 Task: Search one way flight ticket for 5 adults, 2 children, 1 infant in seat and 1 infant on lap in economy from Orange County: John Wayne Airport (was Orange County Airport) to Gillette: Gillette Campbell County Airport on 5-1-2023. Choice of flights is Sun country airlines. Number of bags: 10 checked bags. Price is upto 107000. Outbound departure time preference is 9:45.
Action: Mouse moved to (188, 174)
Screenshot: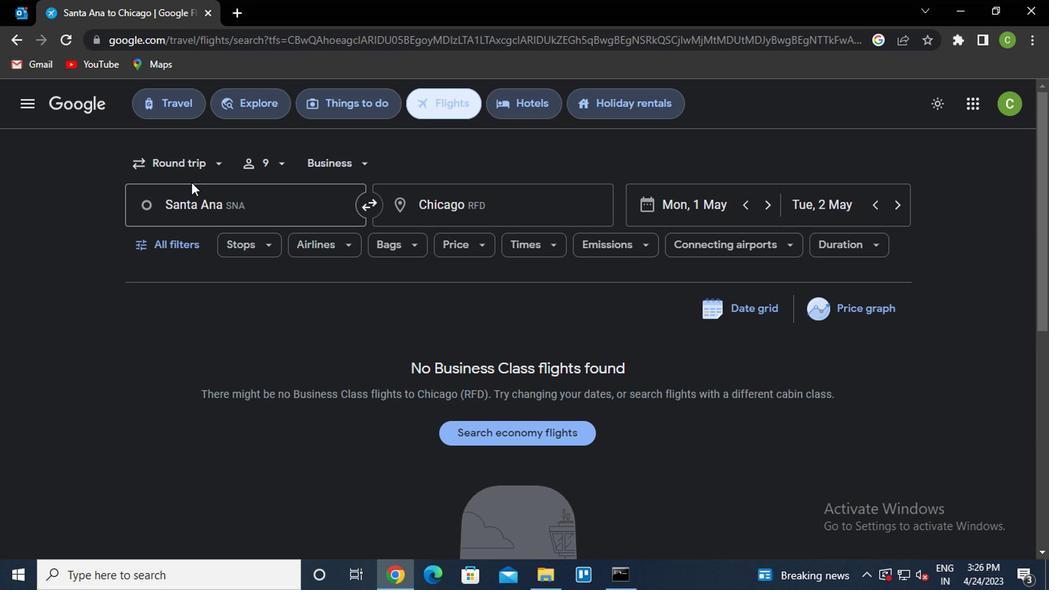 
Action: Mouse pressed left at (188, 174)
Screenshot: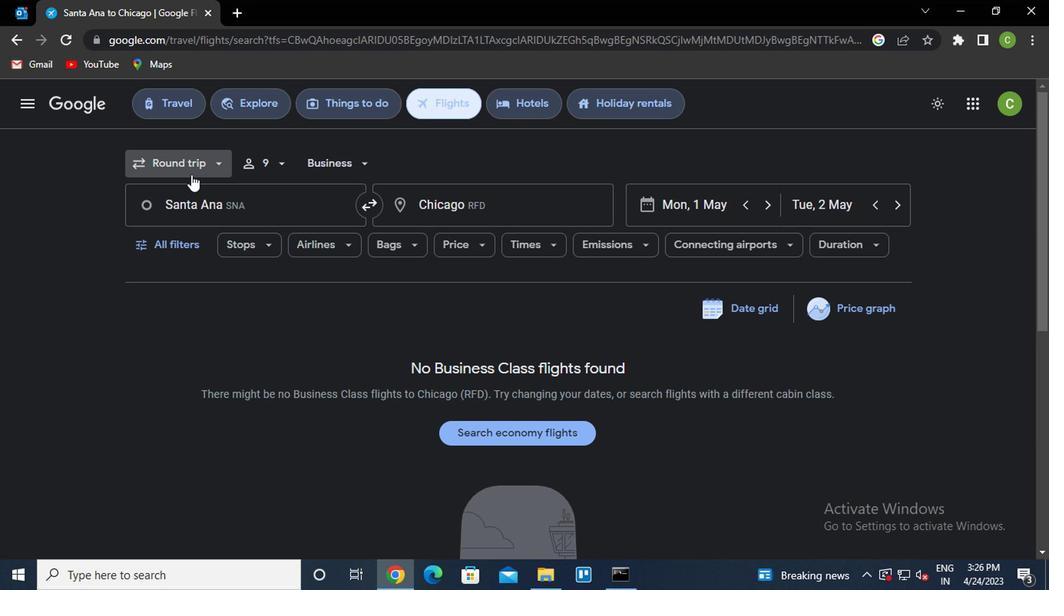 
Action: Mouse moved to (186, 227)
Screenshot: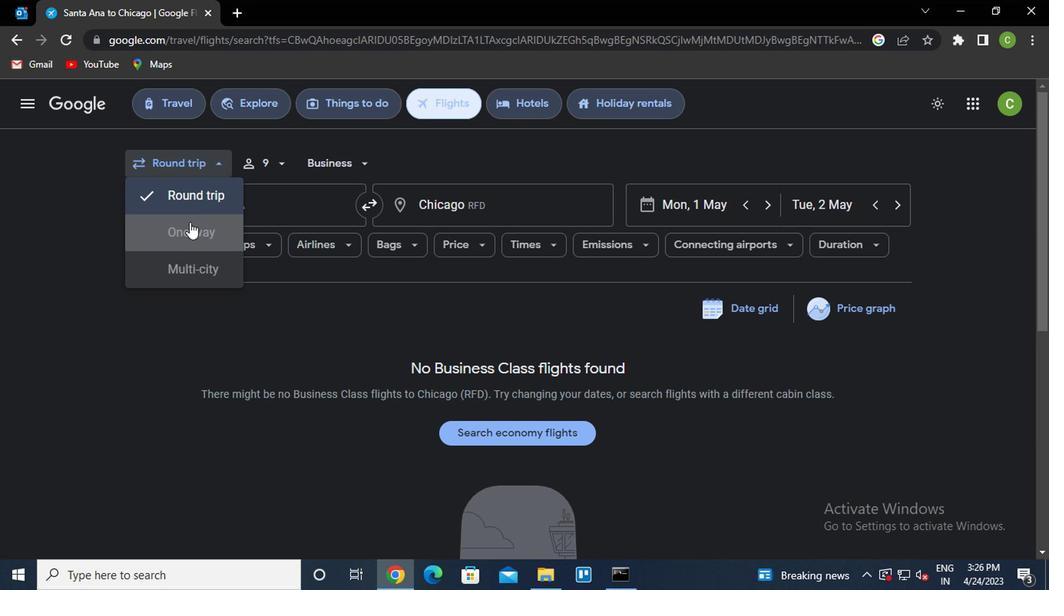 
Action: Mouse pressed left at (186, 227)
Screenshot: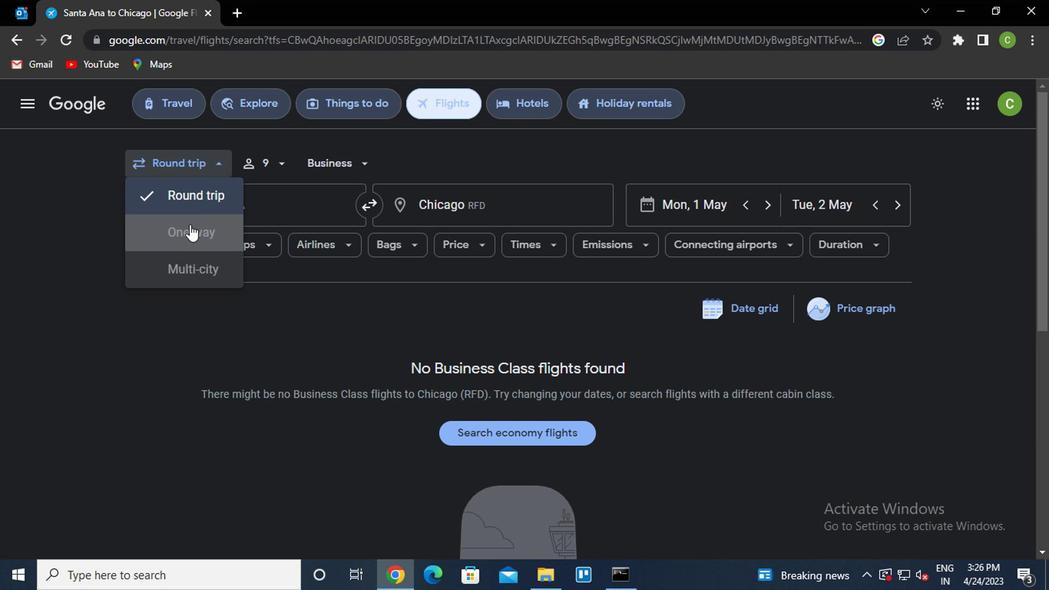 
Action: Mouse moved to (233, 170)
Screenshot: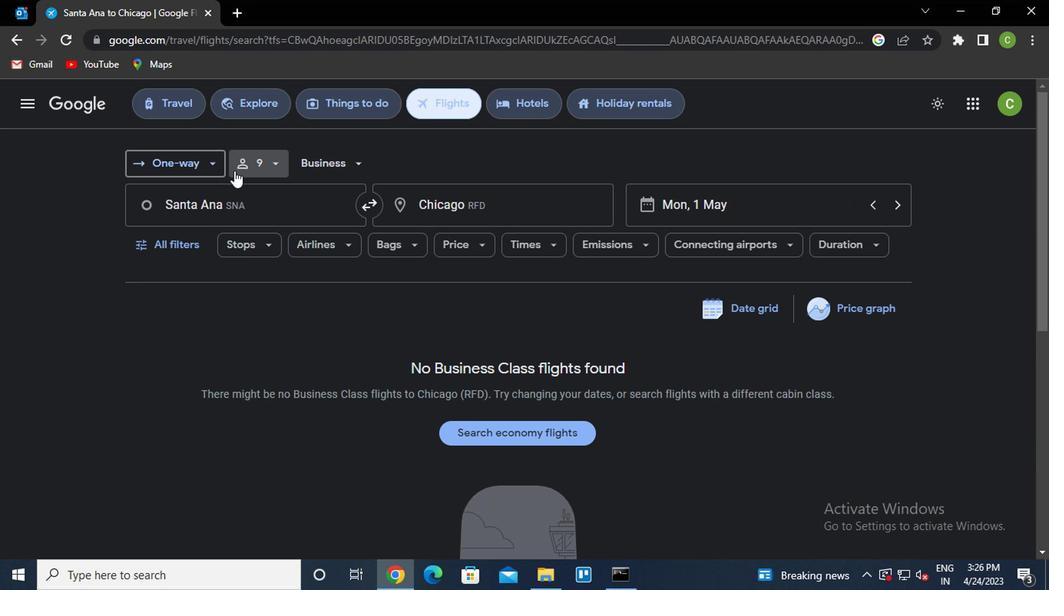 
Action: Mouse pressed left at (233, 170)
Screenshot: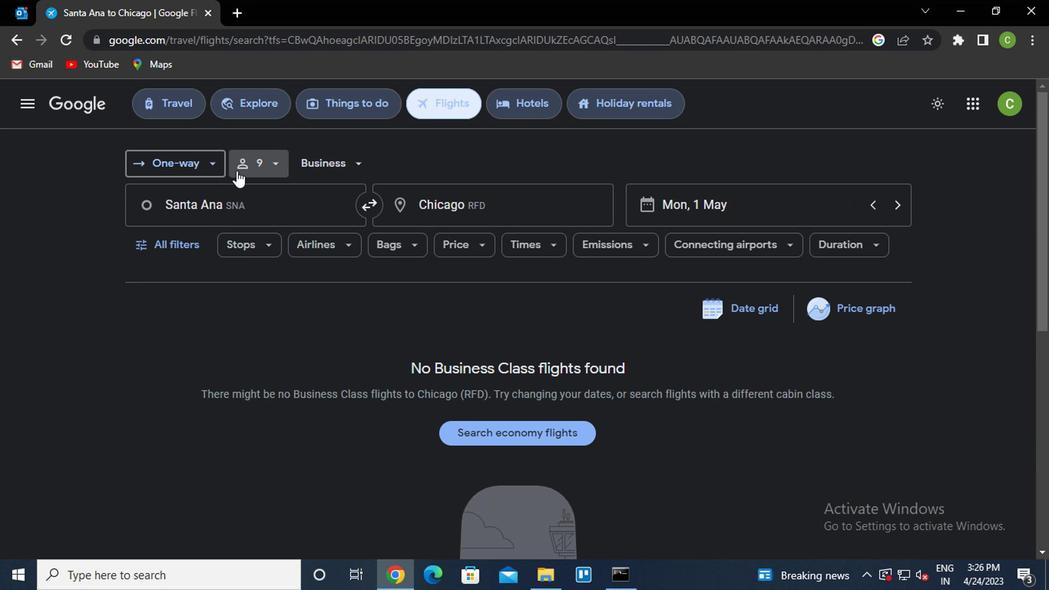 
Action: Mouse moved to (385, 246)
Screenshot: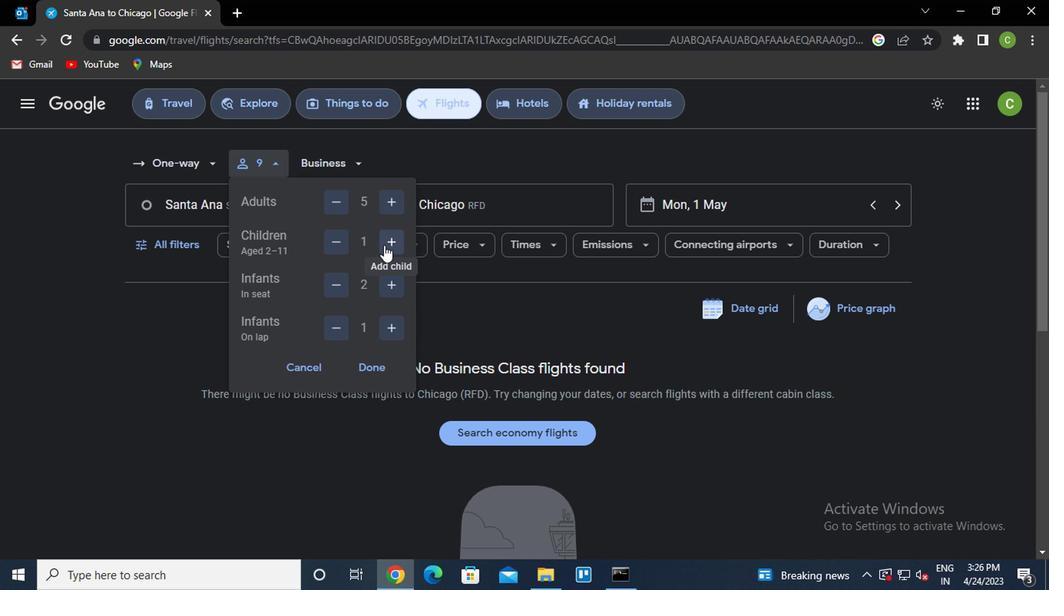 
Action: Mouse pressed left at (385, 246)
Screenshot: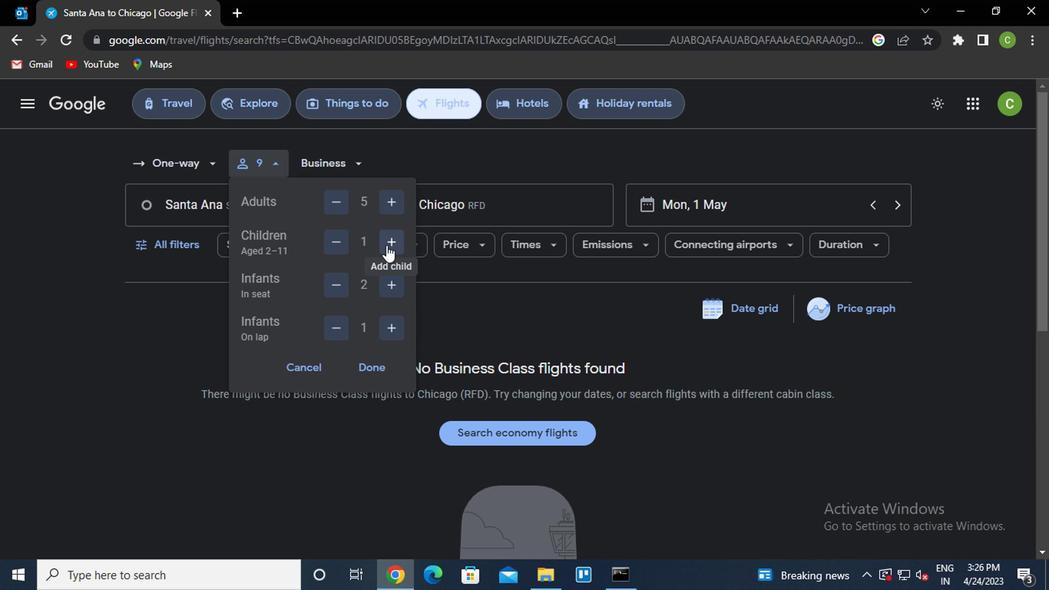 
Action: Mouse moved to (336, 285)
Screenshot: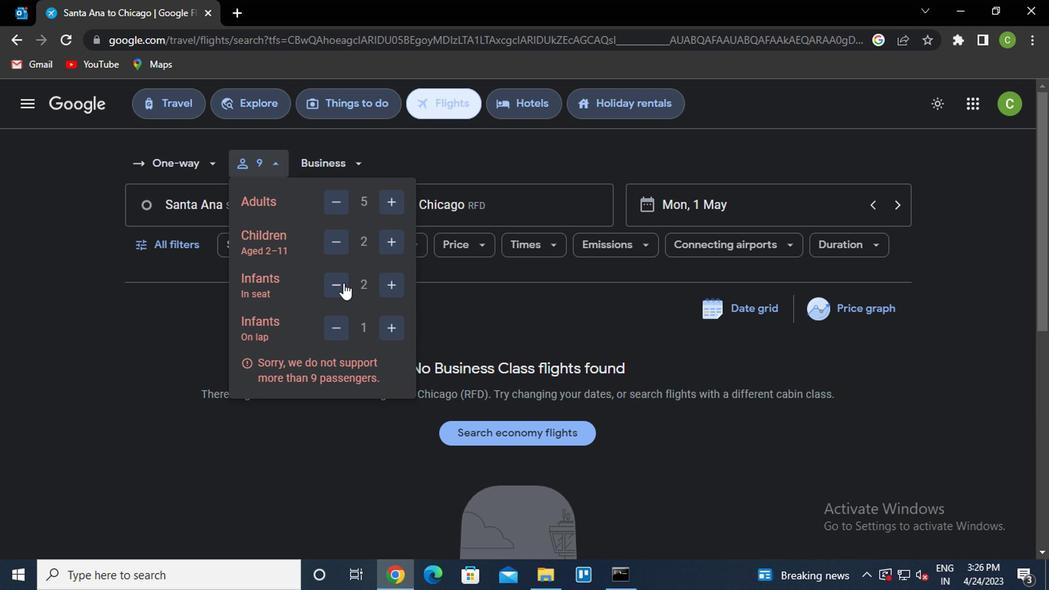 
Action: Mouse pressed left at (336, 285)
Screenshot: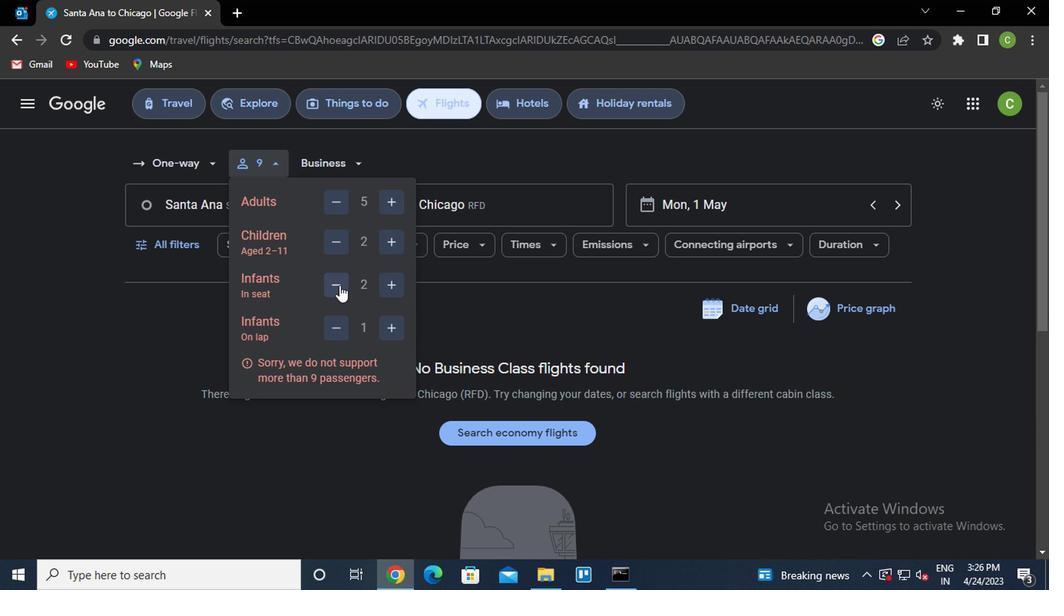 
Action: Mouse moved to (368, 367)
Screenshot: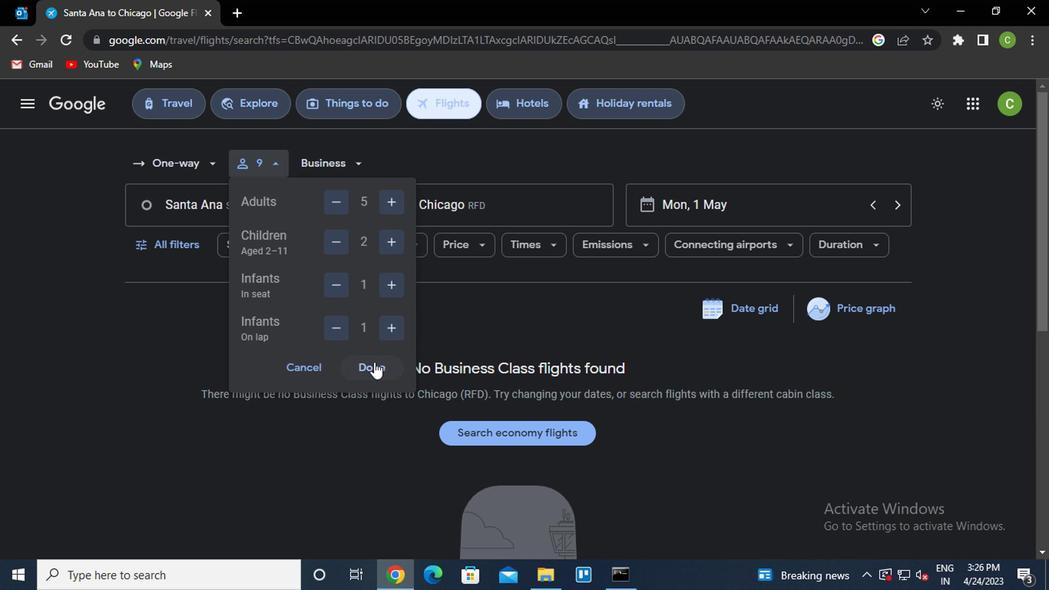 
Action: Mouse pressed left at (368, 367)
Screenshot: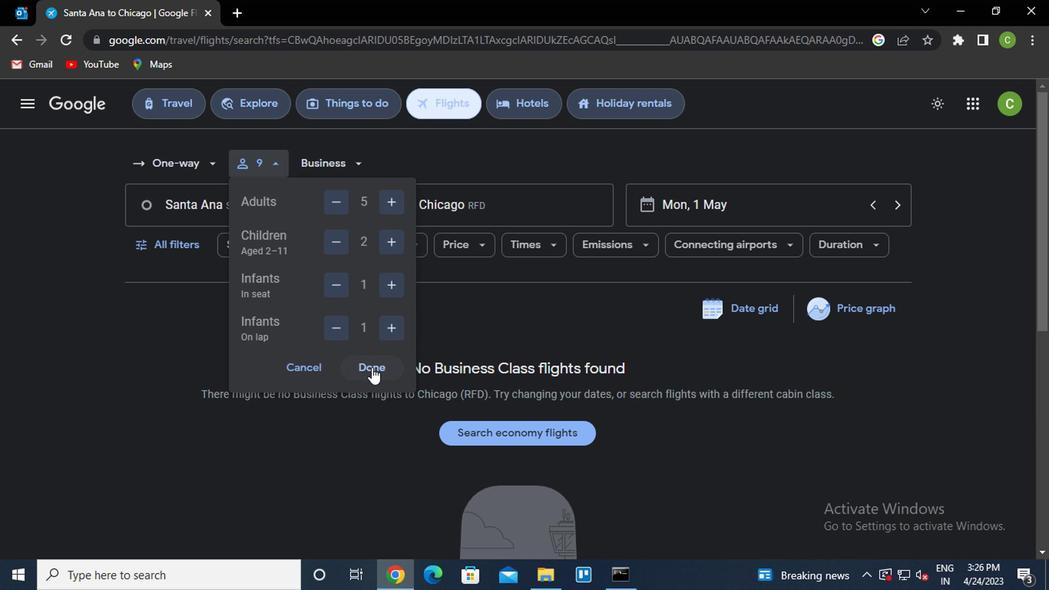 
Action: Mouse moved to (321, 163)
Screenshot: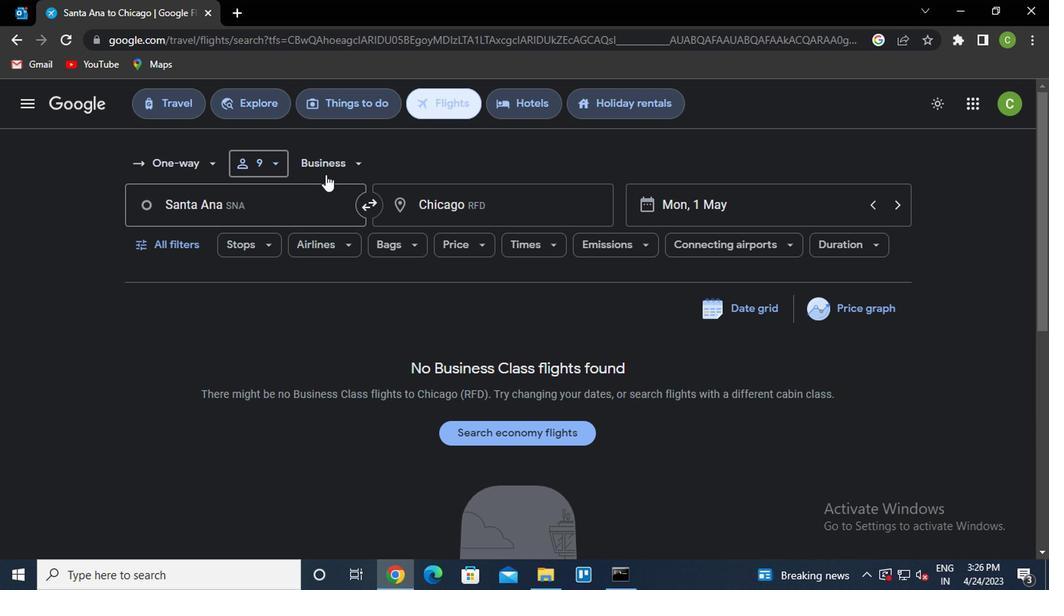 
Action: Mouse pressed left at (321, 163)
Screenshot: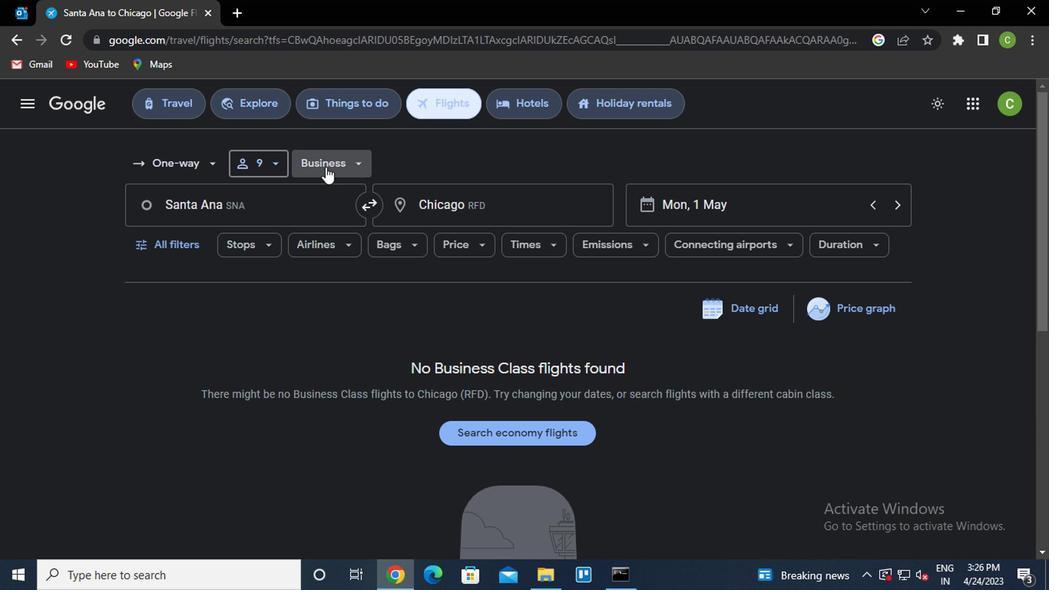 
Action: Mouse moved to (346, 204)
Screenshot: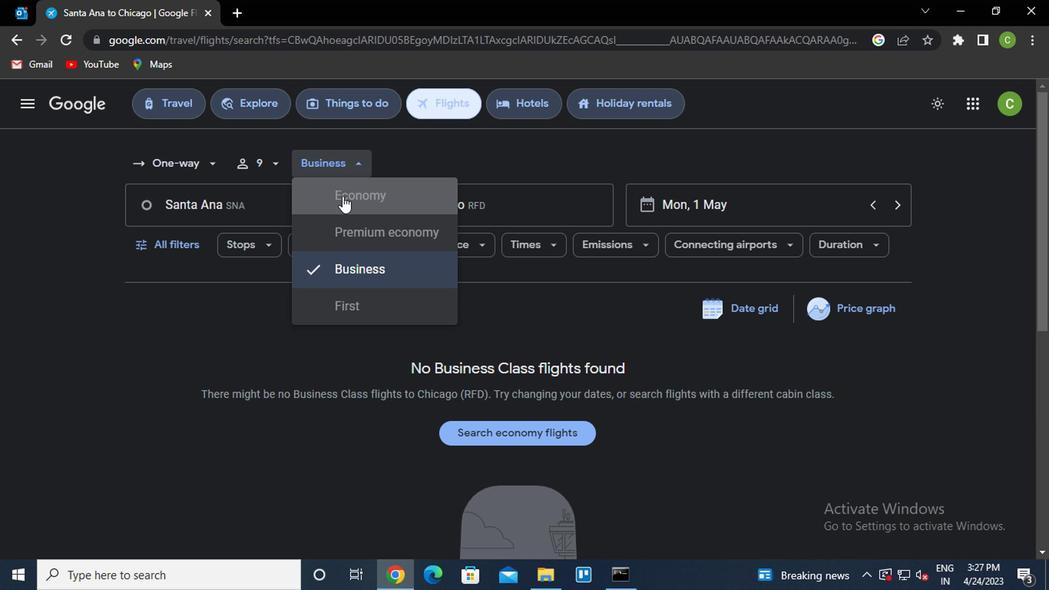 
Action: Mouse pressed left at (346, 204)
Screenshot: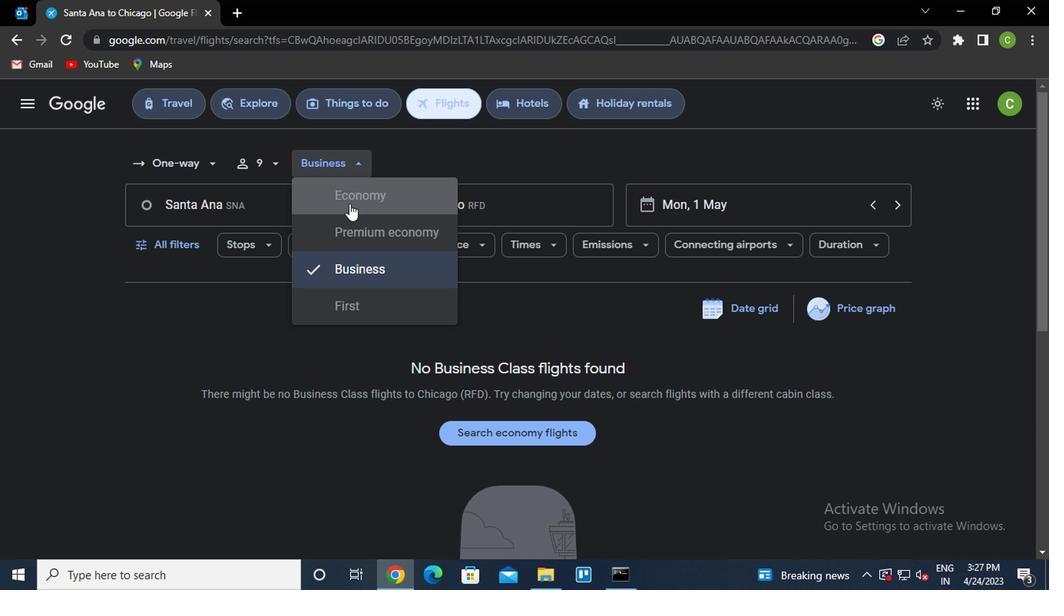 
Action: Mouse moved to (239, 213)
Screenshot: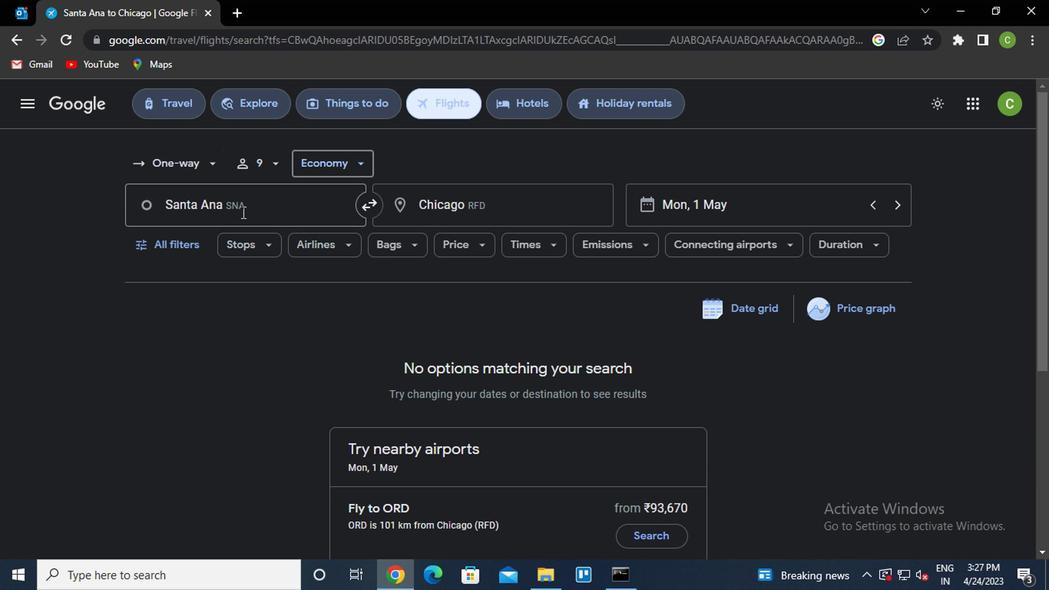 
Action: Mouse pressed left at (239, 213)
Screenshot: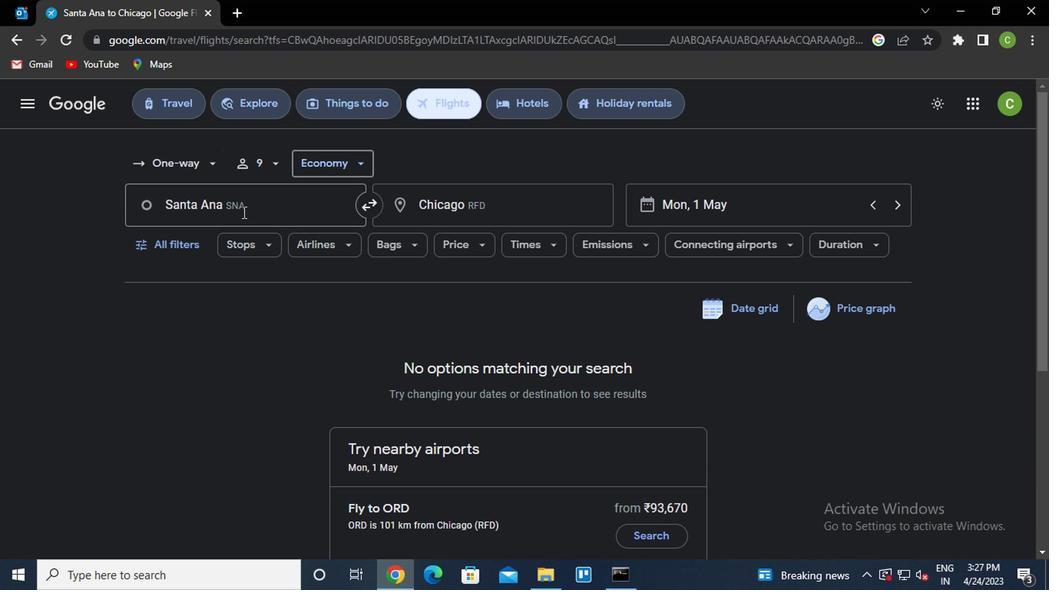
Action: Key pressed j<Key.caps_lock>ohnwayne<Key.backspace><Key.backspace><Key.backspace><Key.backspace><Key.backspace><Key.space>wayne
Screenshot: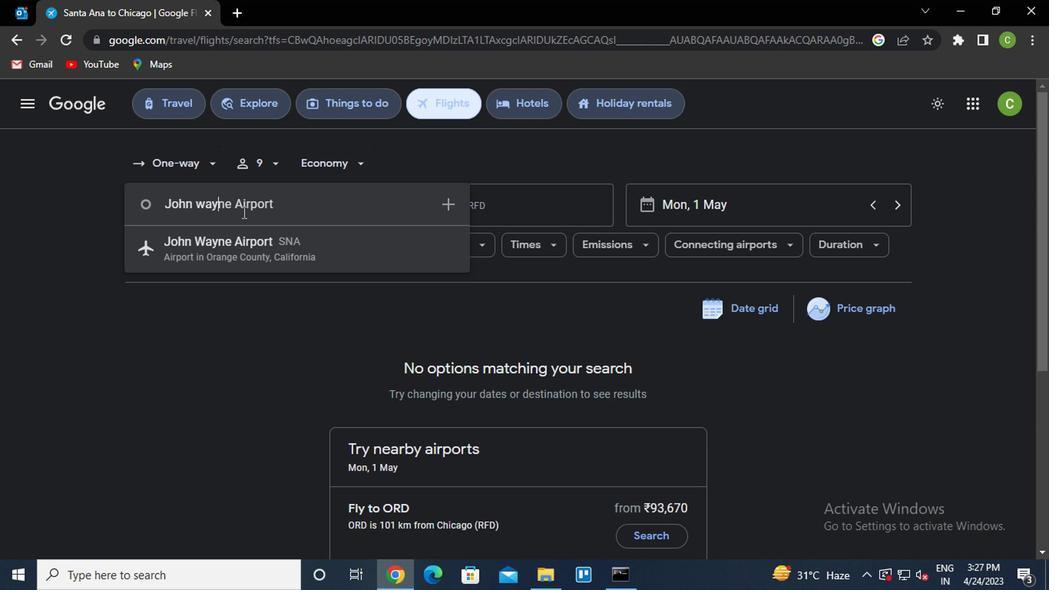 
Action: Mouse moved to (263, 254)
Screenshot: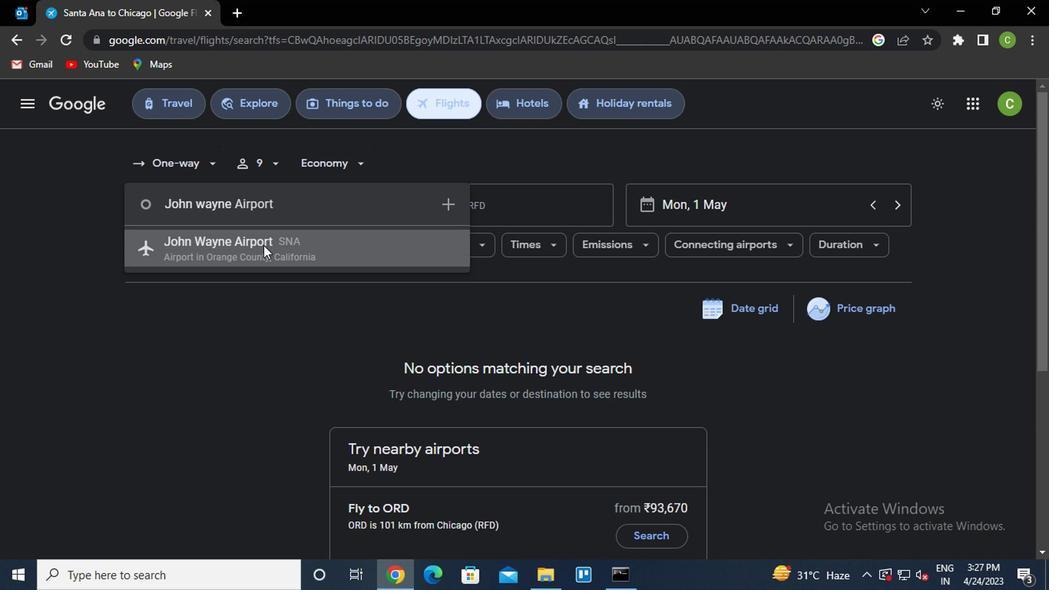 
Action: Mouse pressed left at (263, 254)
Screenshot: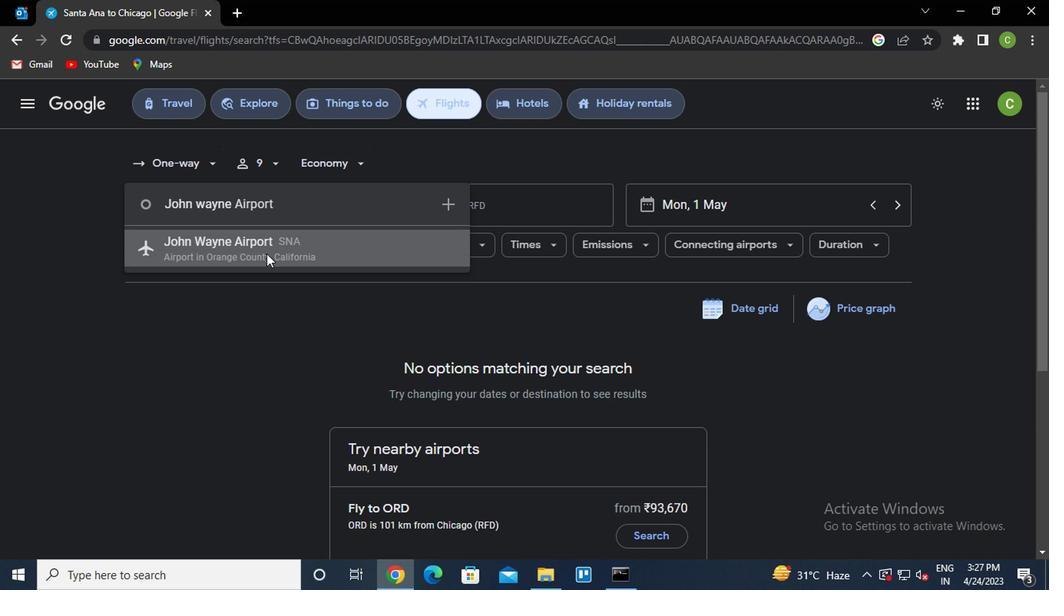 
Action: Mouse moved to (495, 208)
Screenshot: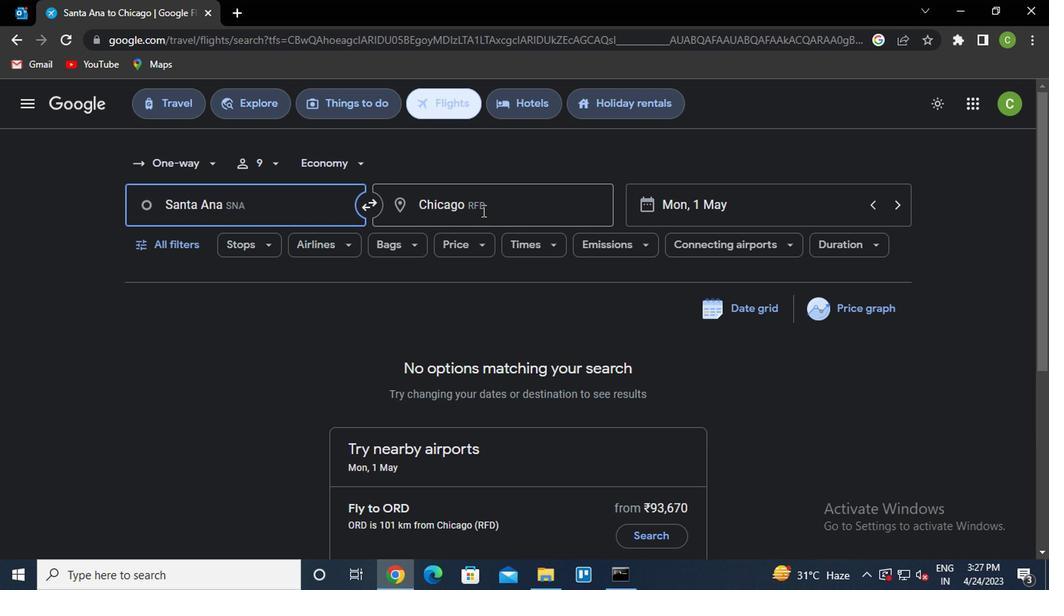 
Action: Mouse pressed left at (495, 208)
Screenshot: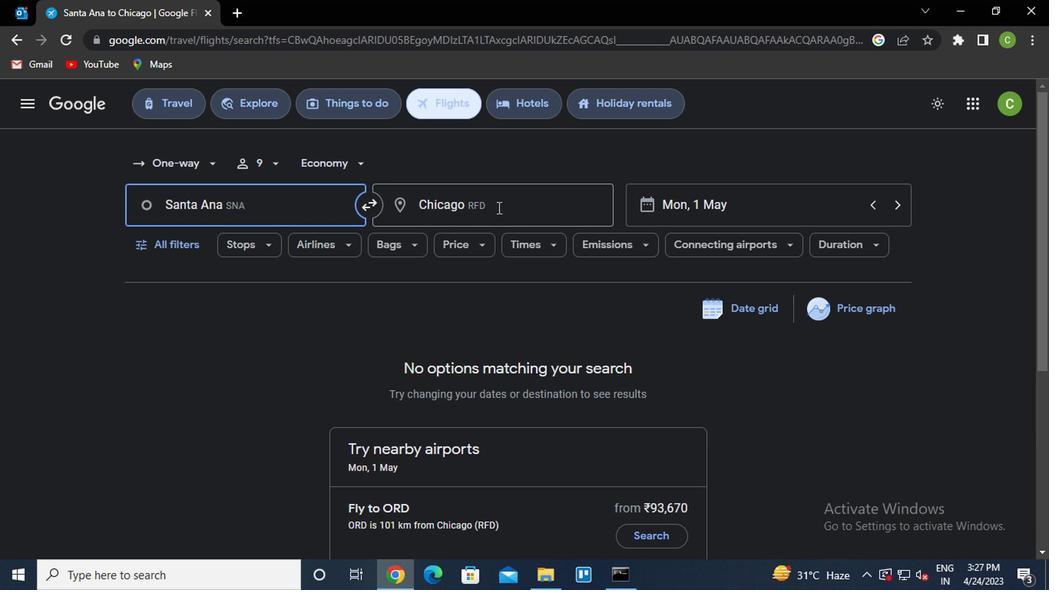 
Action: Key pressed greensboro
Screenshot: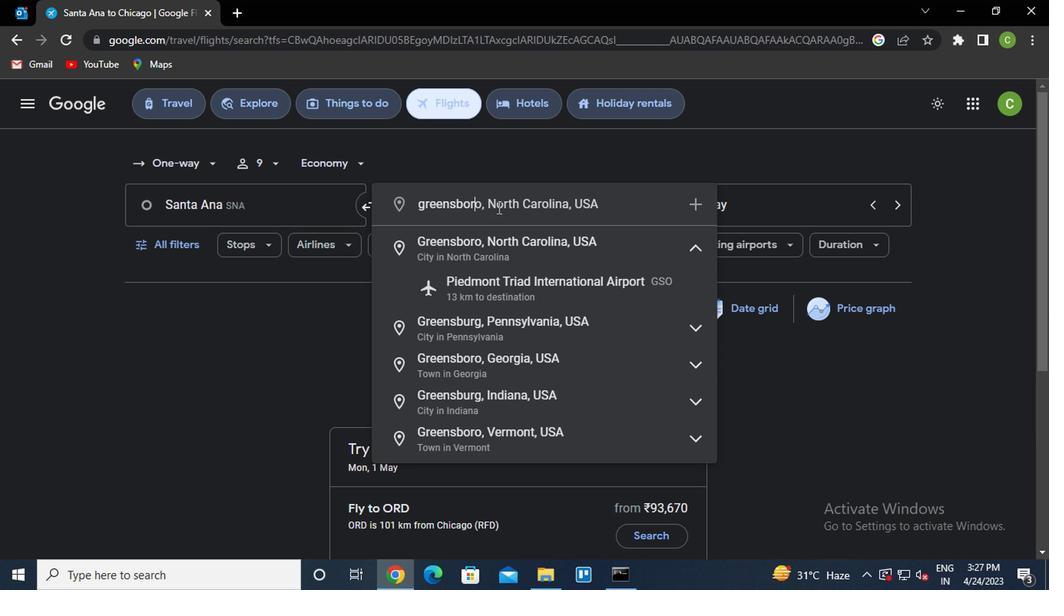 
Action: Mouse moved to (524, 284)
Screenshot: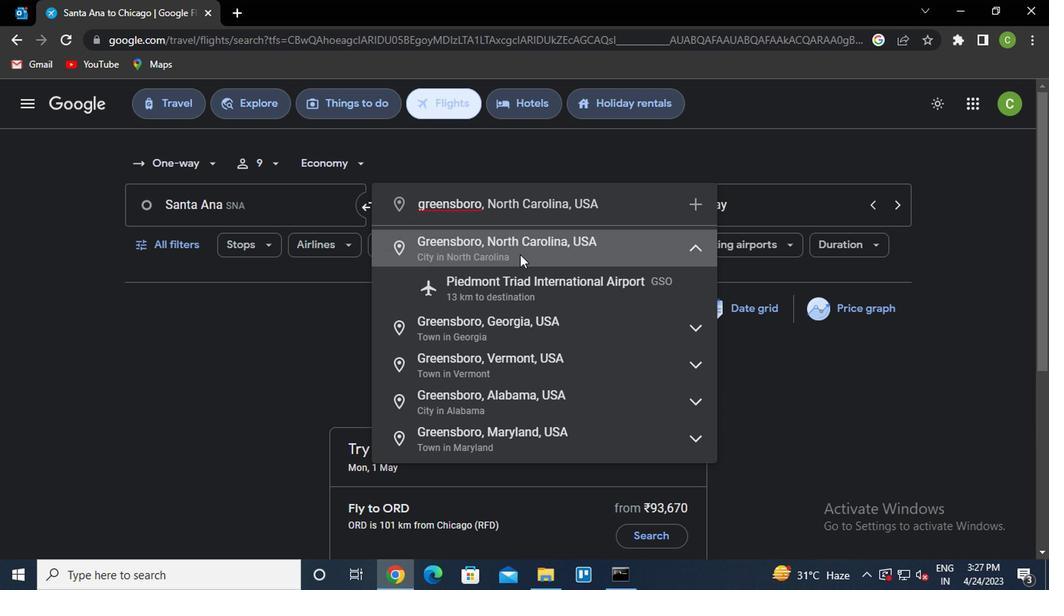 
Action: Mouse pressed left at (524, 284)
Screenshot: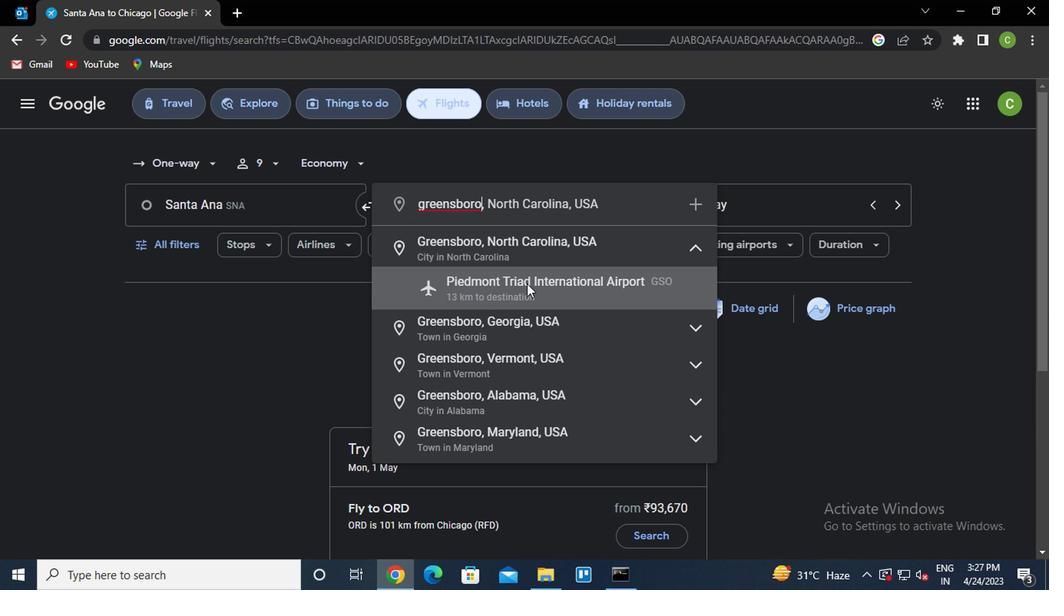 
Action: Mouse moved to (767, 207)
Screenshot: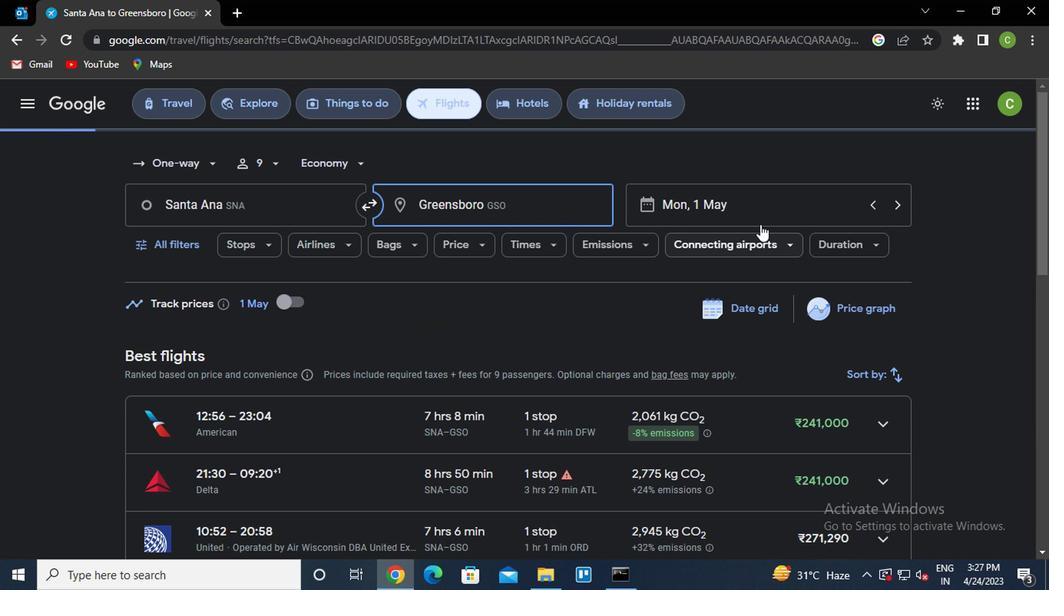 
Action: Mouse pressed left at (767, 207)
Screenshot: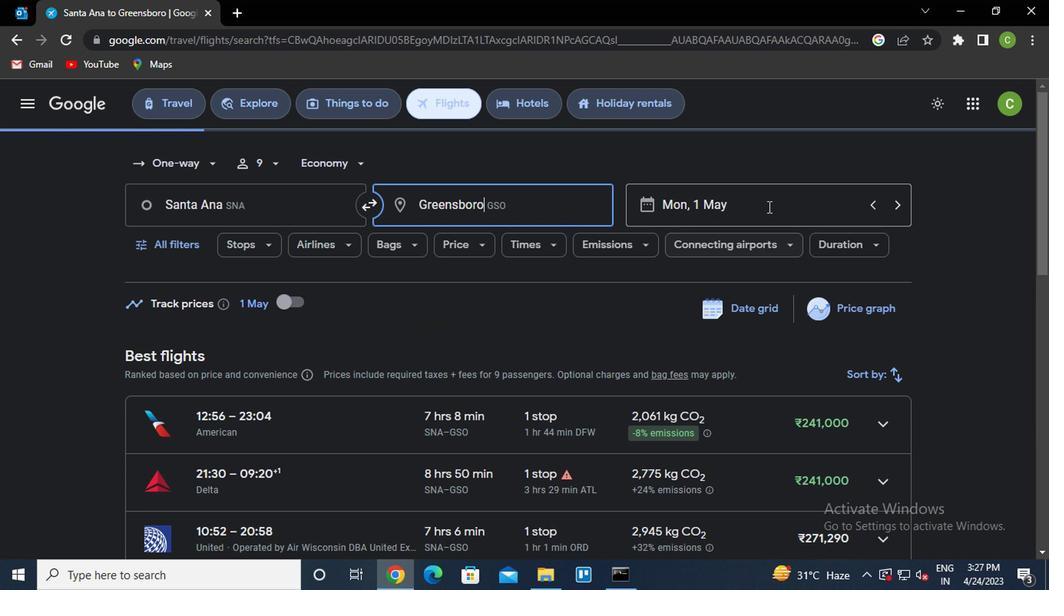 
Action: Mouse moved to (687, 278)
Screenshot: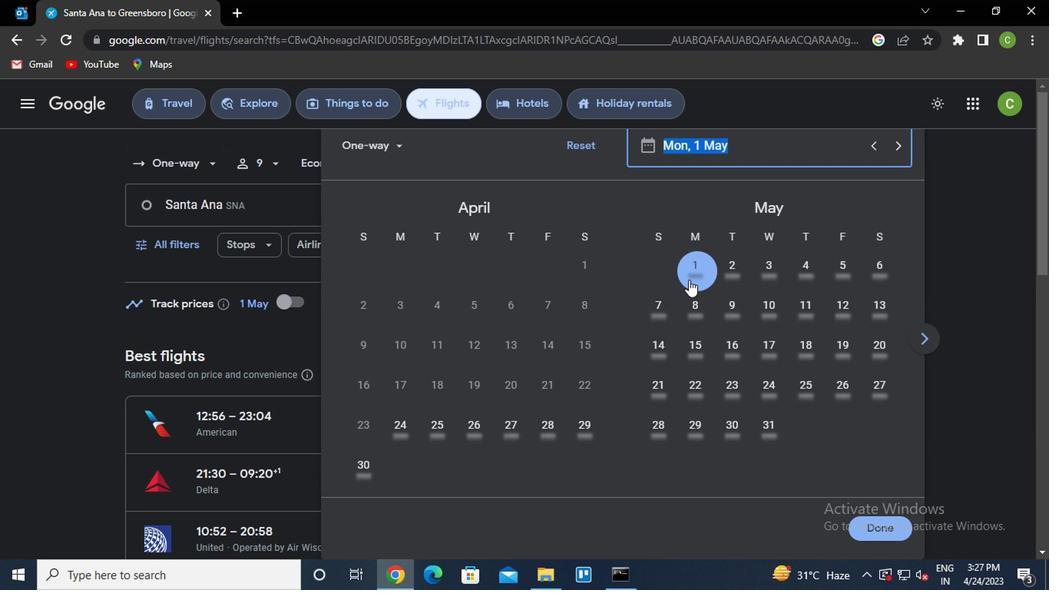 
Action: Mouse pressed left at (687, 278)
Screenshot: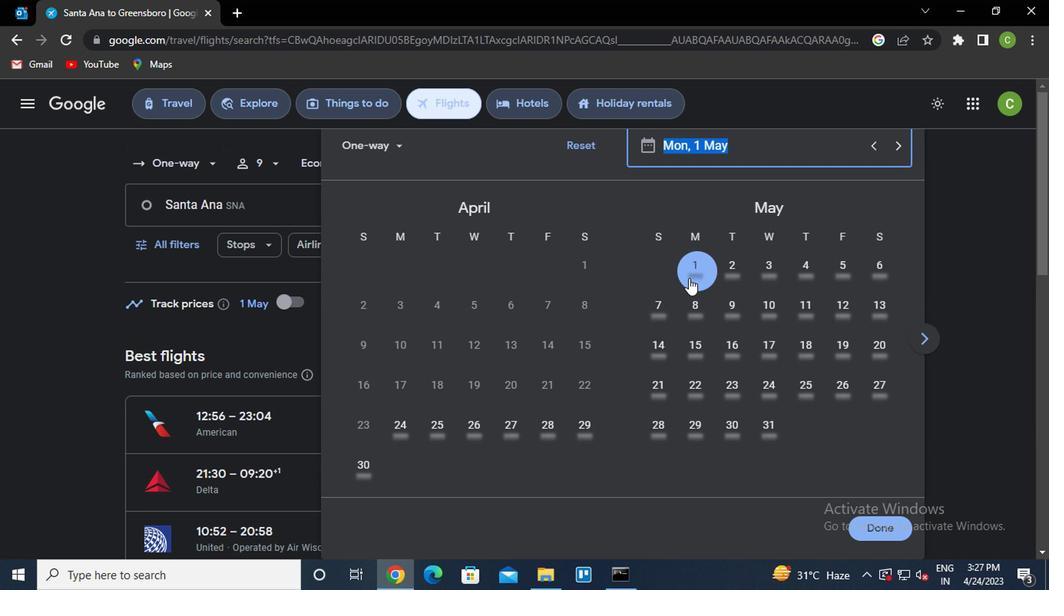 
Action: Mouse moved to (876, 531)
Screenshot: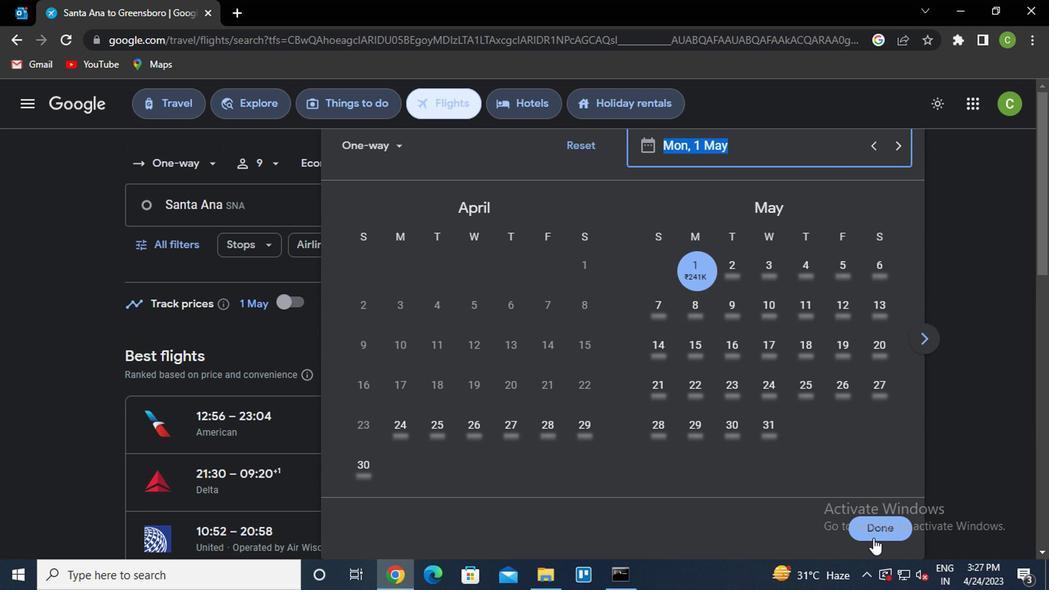 
Action: Mouse pressed left at (876, 531)
Screenshot: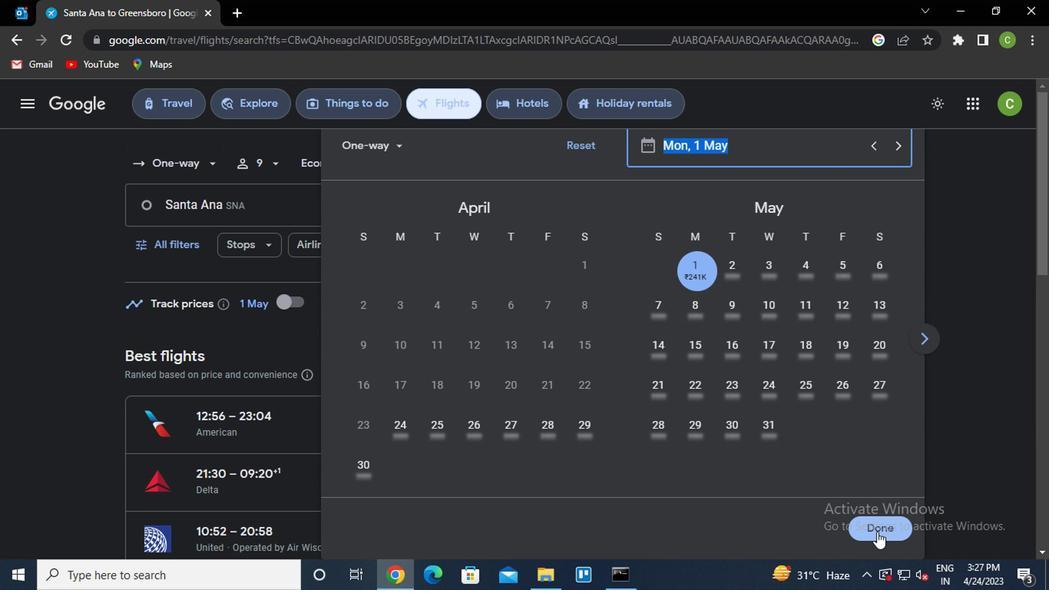 
Action: Mouse moved to (178, 244)
Screenshot: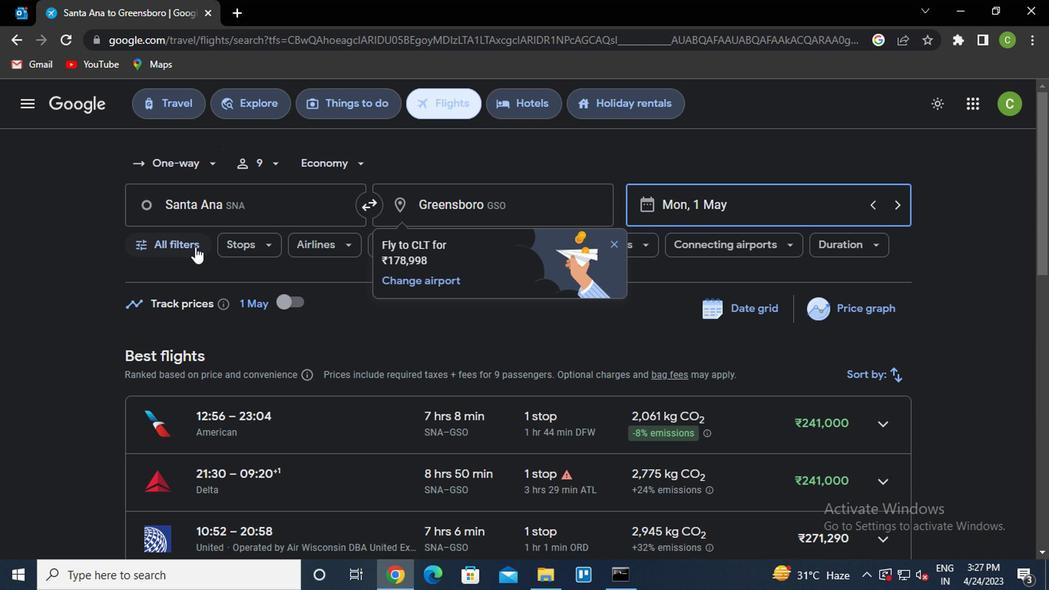 
Action: Mouse pressed left at (178, 244)
Screenshot: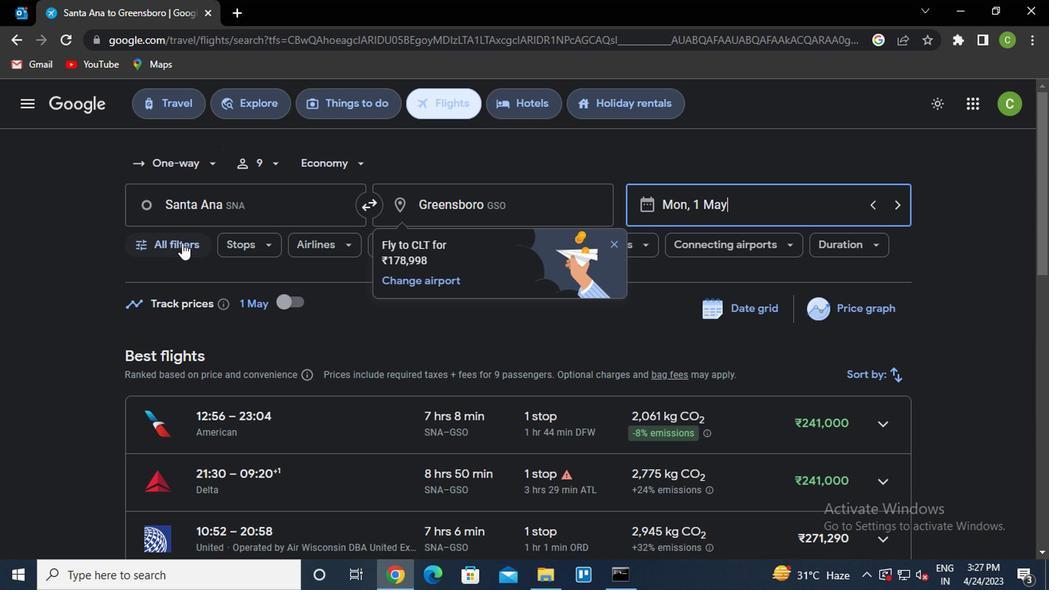 
Action: Mouse moved to (286, 397)
Screenshot: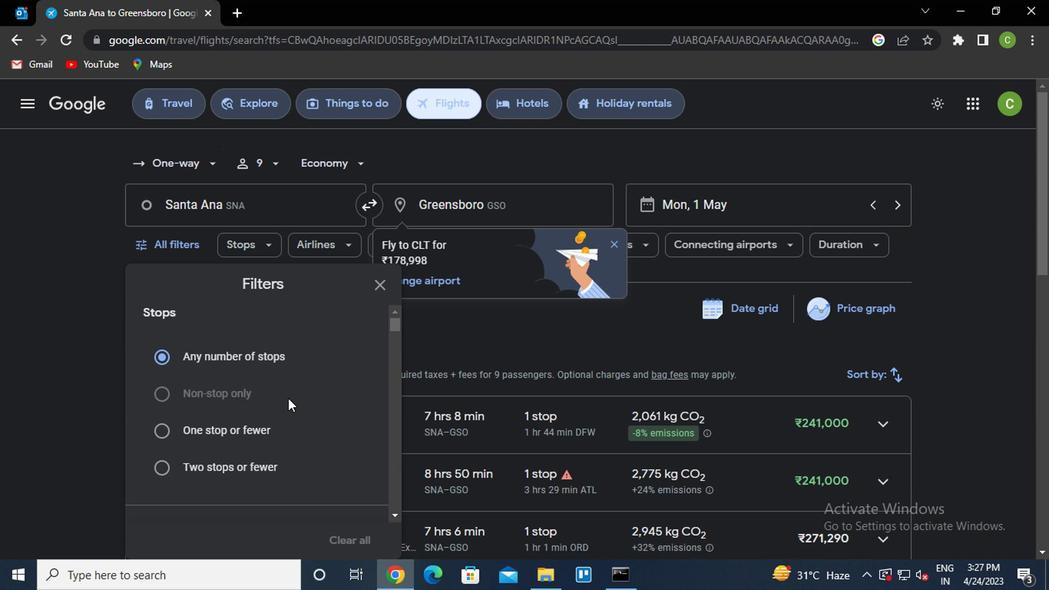
Action: Mouse scrolled (286, 396) with delta (0, 0)
Screenshot: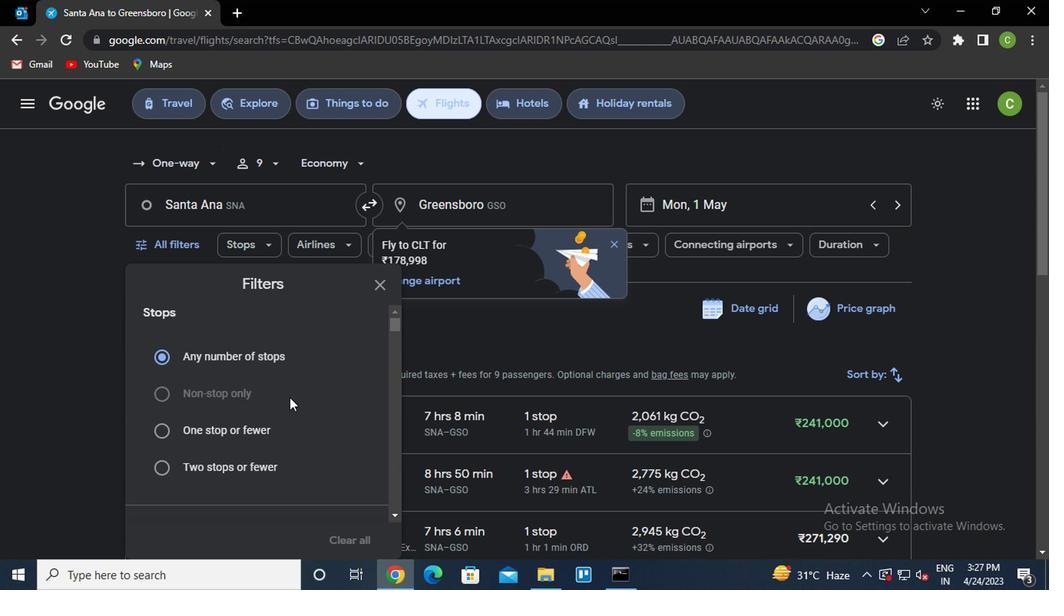 
Action: Mouse scrolled (286, 396) with delta (0, 0)
Screenshot: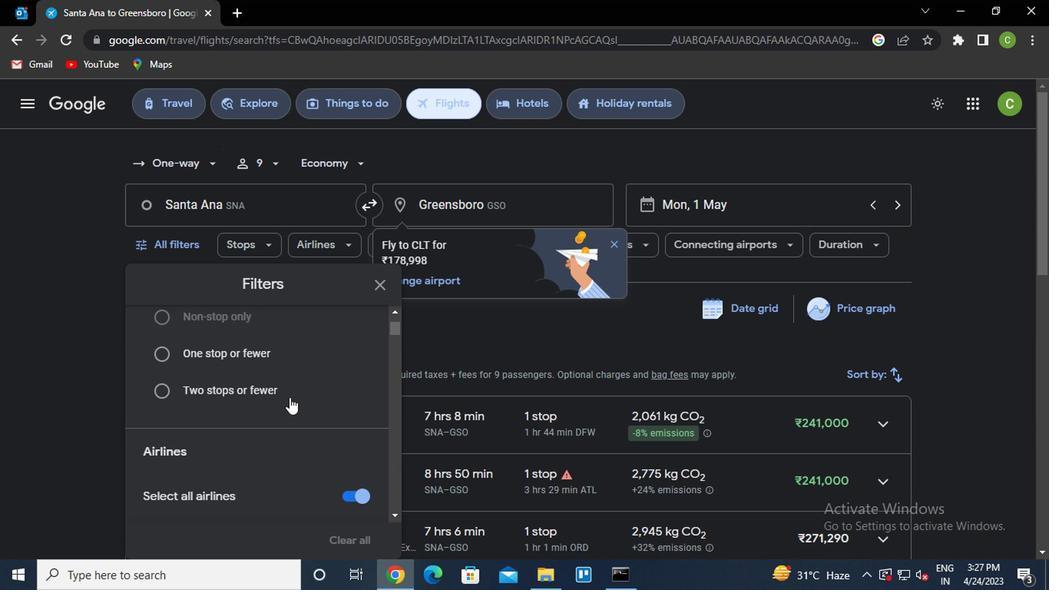 
Action: Mouse scrolled (286, 396) with delta (0, 0)
Screenshot: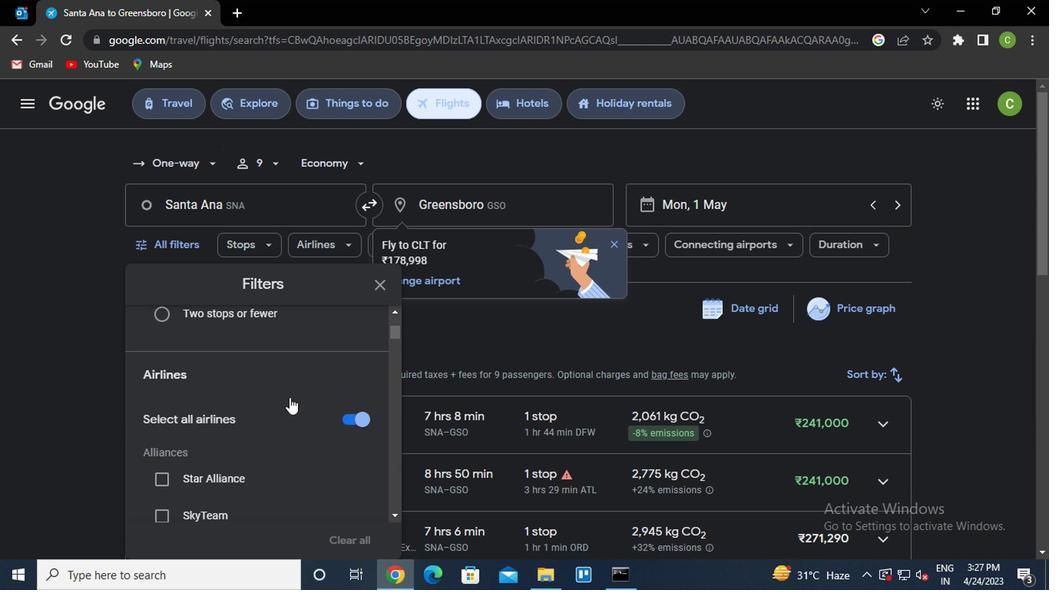 
Action: Mouse scrolled (286, 396) with delta (0, 0)
Screenshot: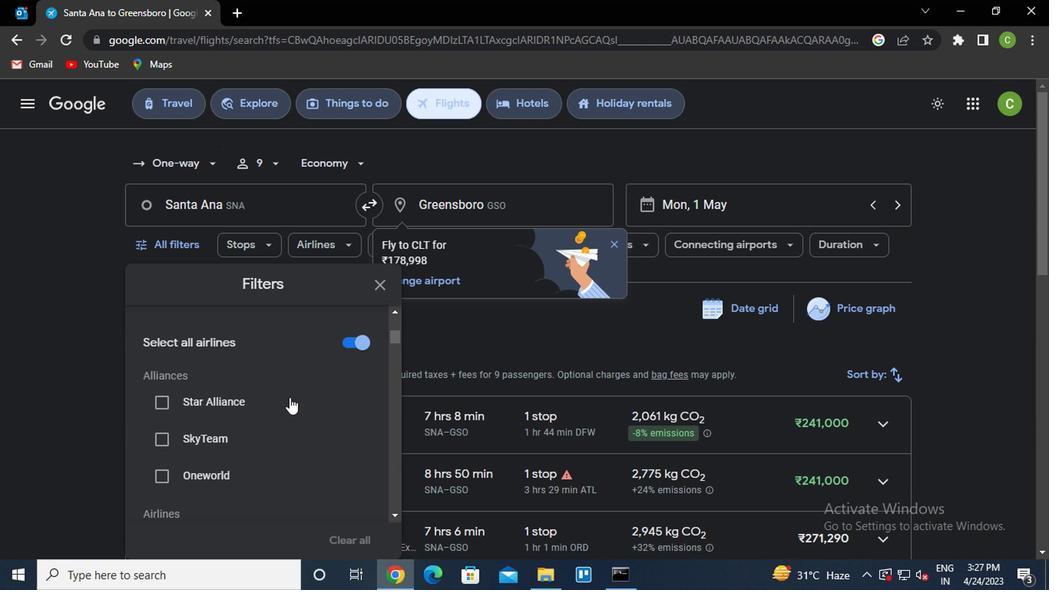 
Action: Mouse scrolled (286, 396) with delta (0, 0)
Screenshot: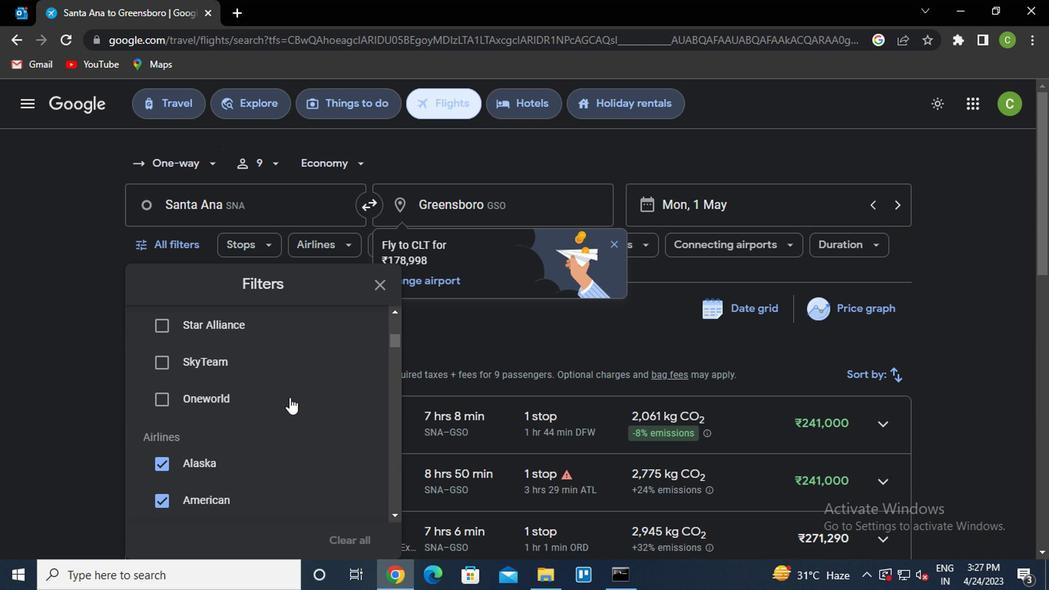 
Action: Mouse scrolled (286, 396) with delta (0, 0)
Screenshot: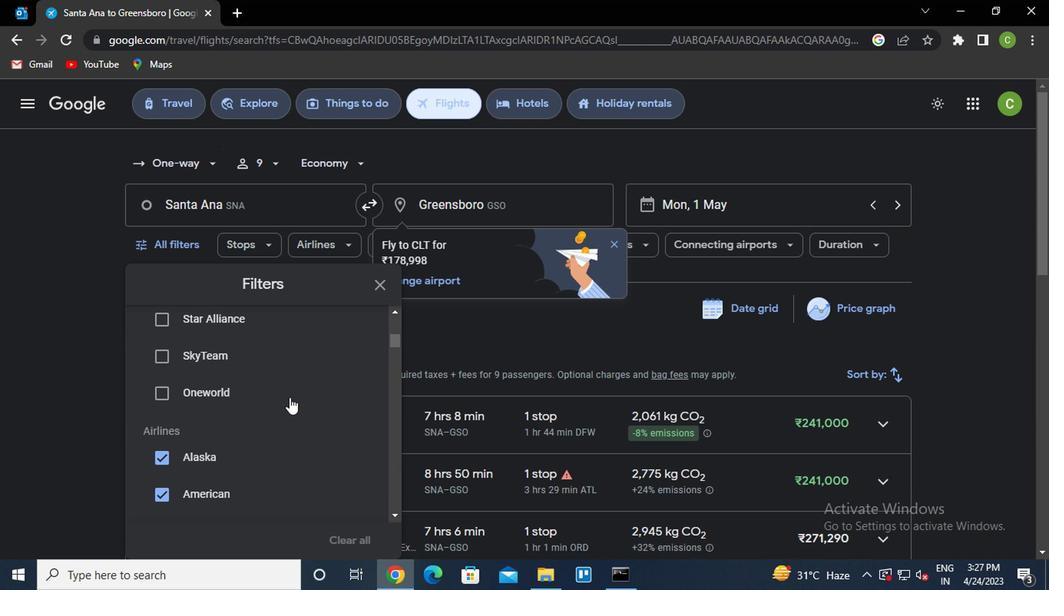 
Action: Mouse scrolled (286, 396) with delta (0, 0)
Screenshot: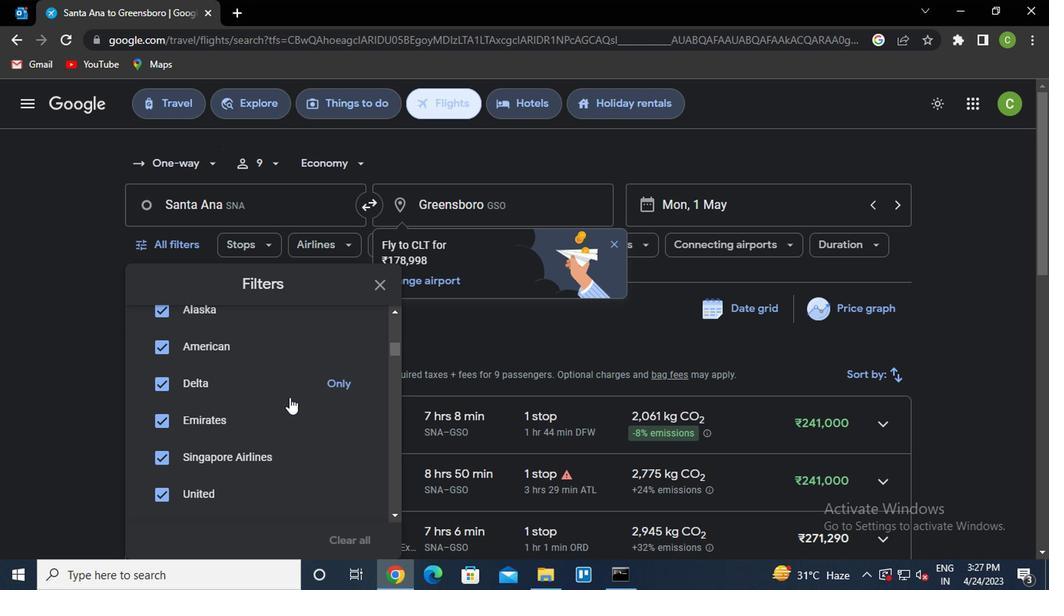 
Action: Mouse moved to (327, 416)
Screenshot: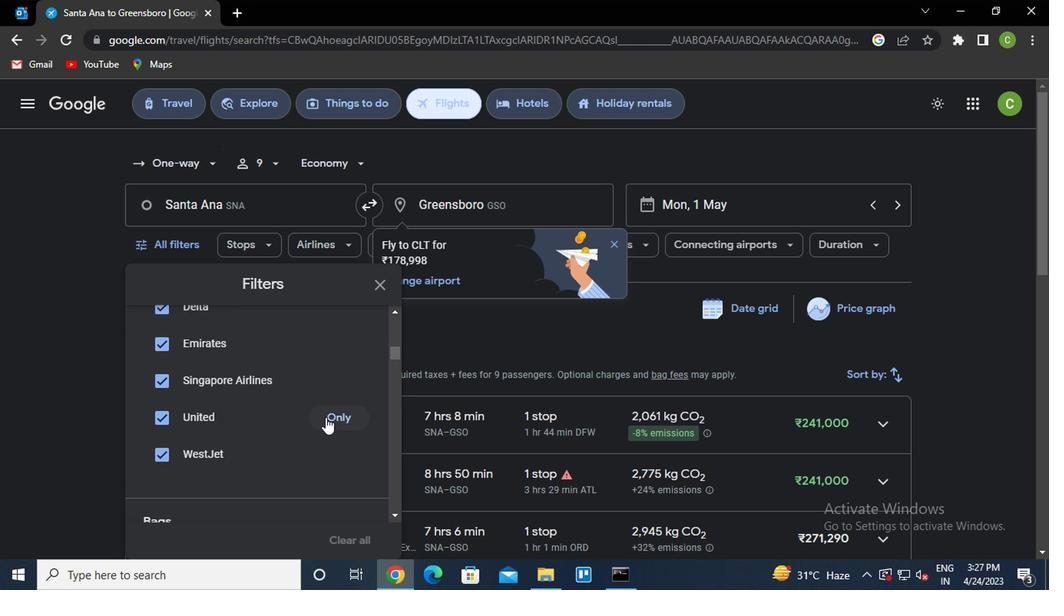 
Action: Mouse pressed left at (327, 416)
Screenshot: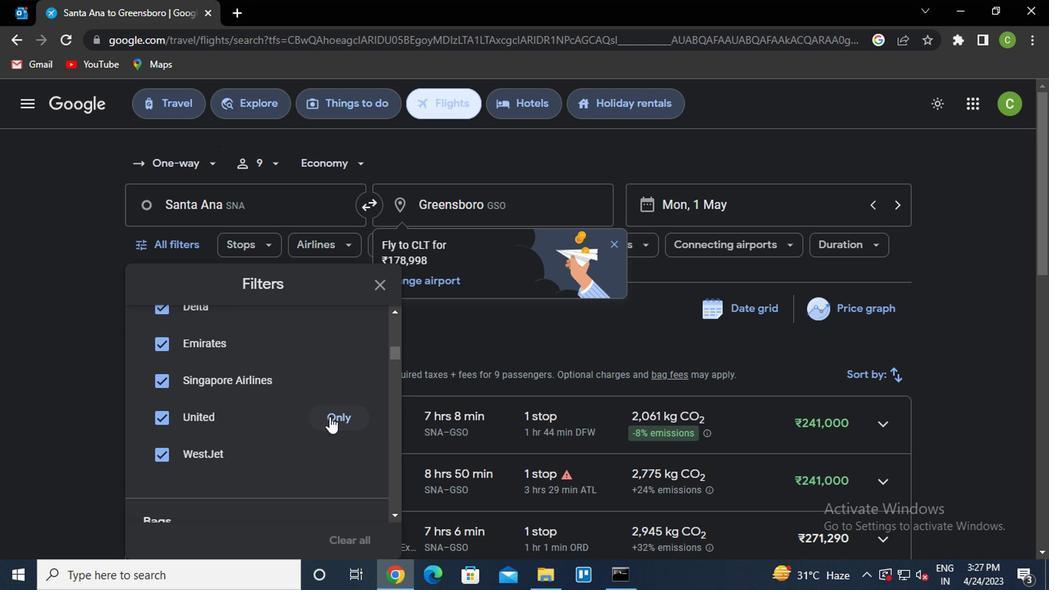 
Action: Mouse moved to (264, 448)
Screenshot: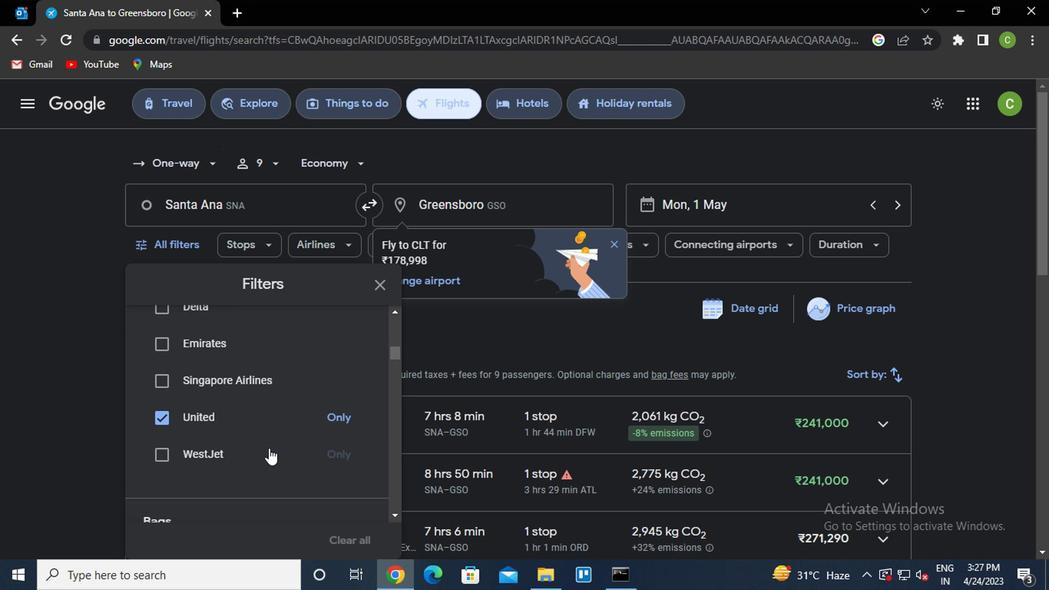 
Action: Mouse scrolled (264, 447) with delta (0, -1)
Screenshot: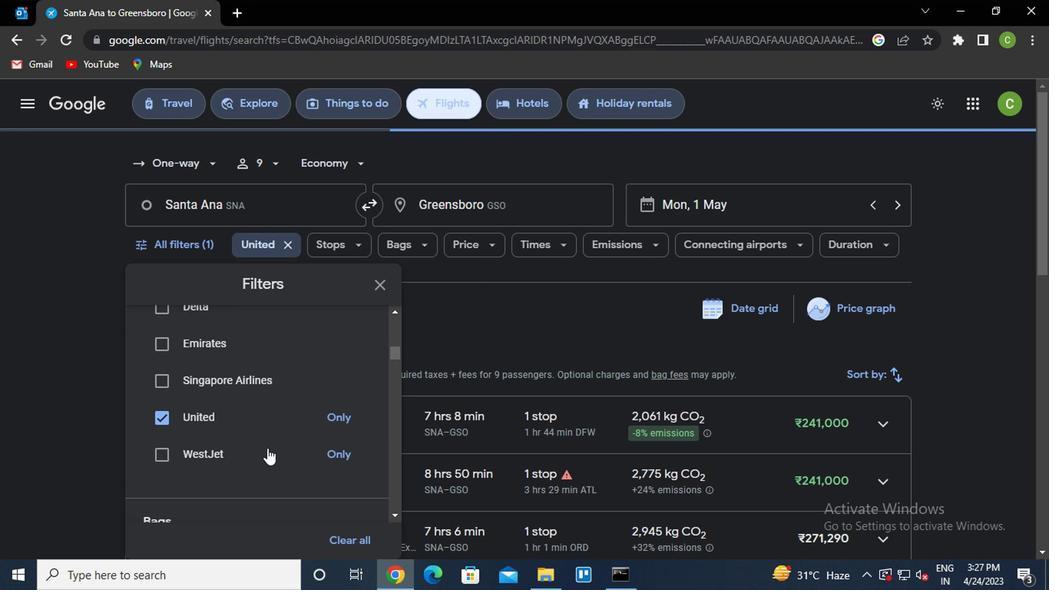
Action: Mouse scrolled (264, 447) with delta (0, -1)
Screenshot: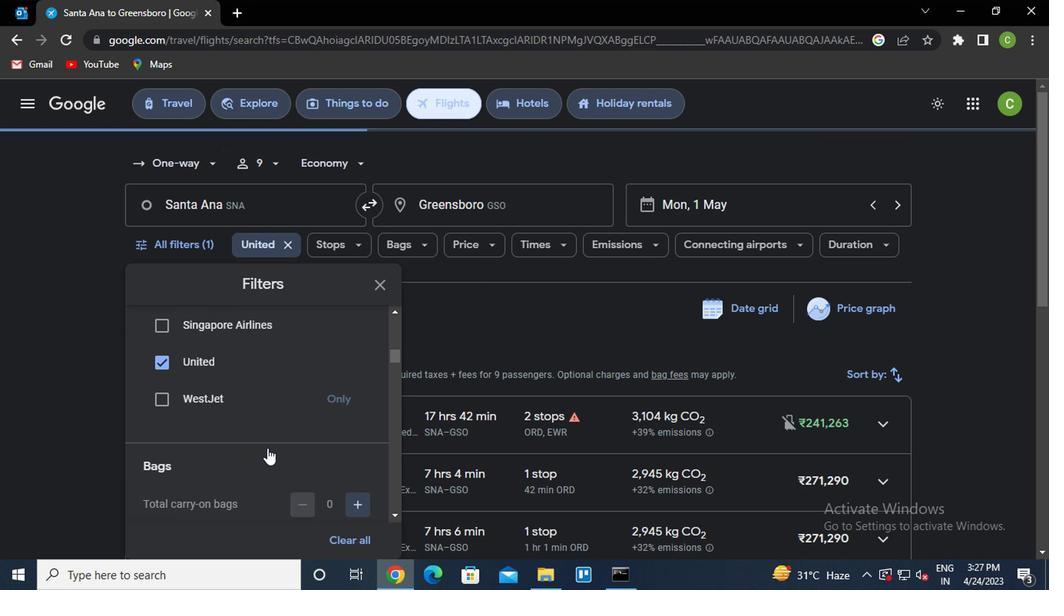 
Action: Mouse moved to (349, 447)
Screenshot: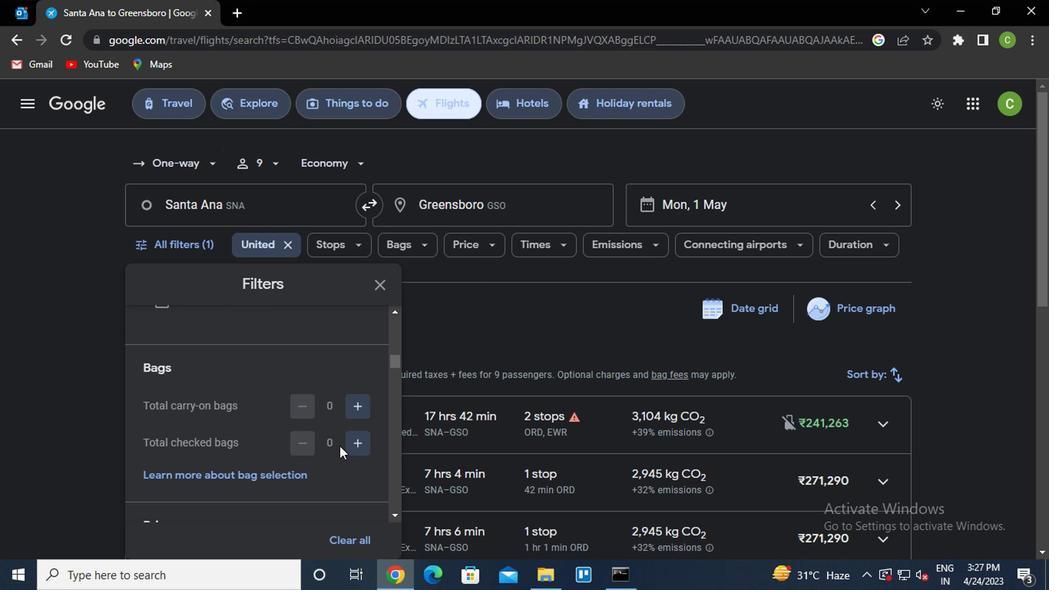 
Action: Mouse pressed left at (349, 447)
Screenshot: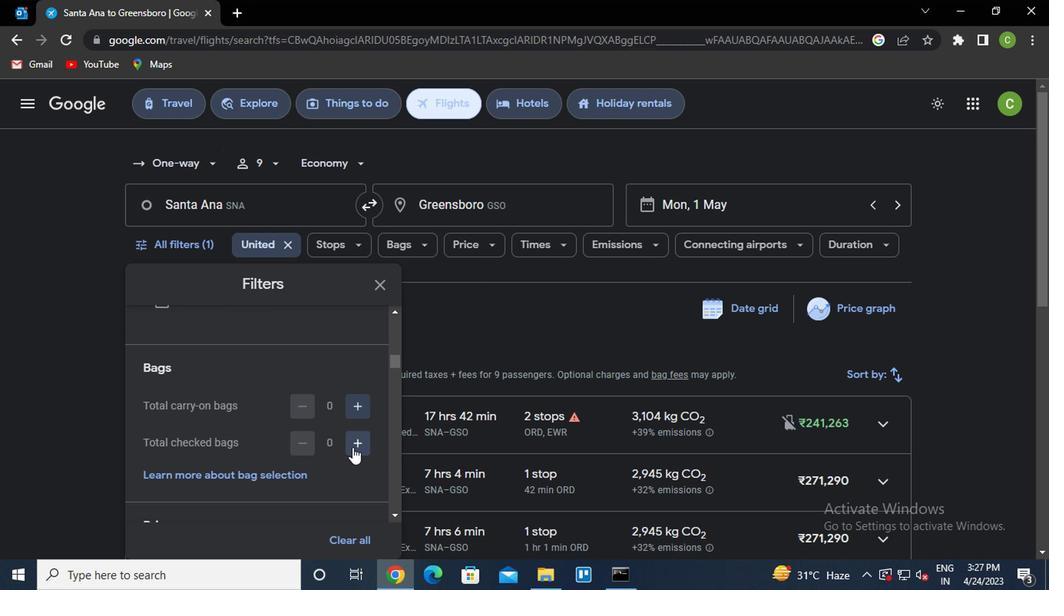 
Action: Mouse pressed left at (349, 447)
Screenshot: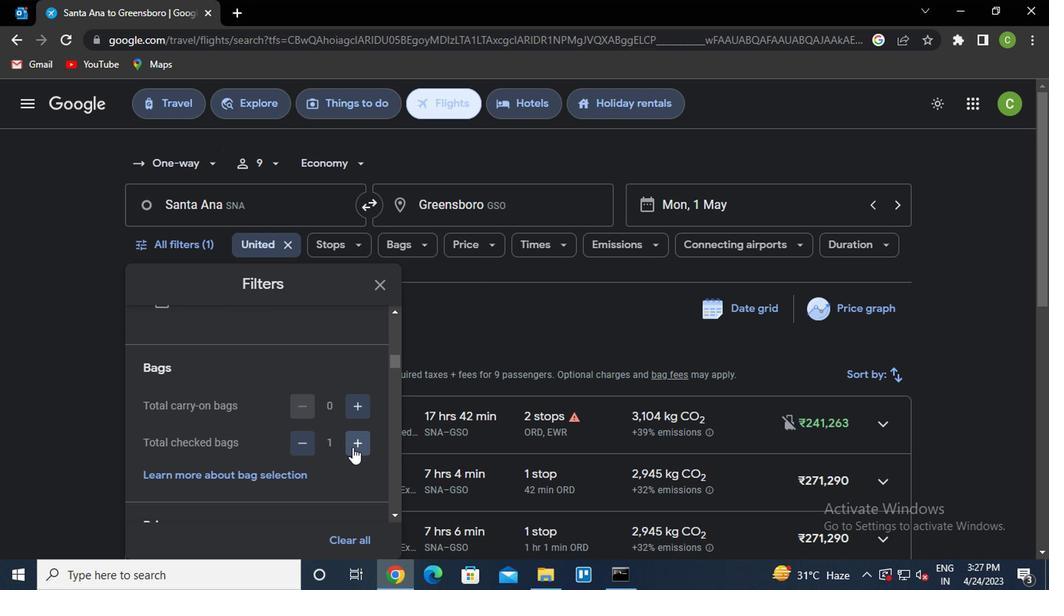 
Action: Mouse pressed left at (349, 447)
Screenshot: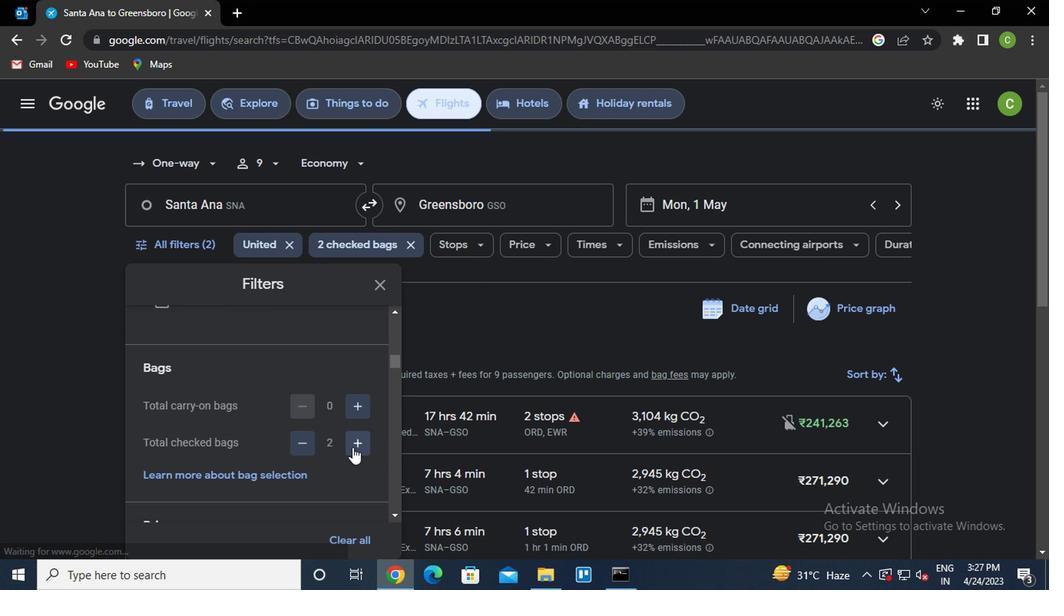 
Action: Mouse pressed left at (349, 447)
Screenshot: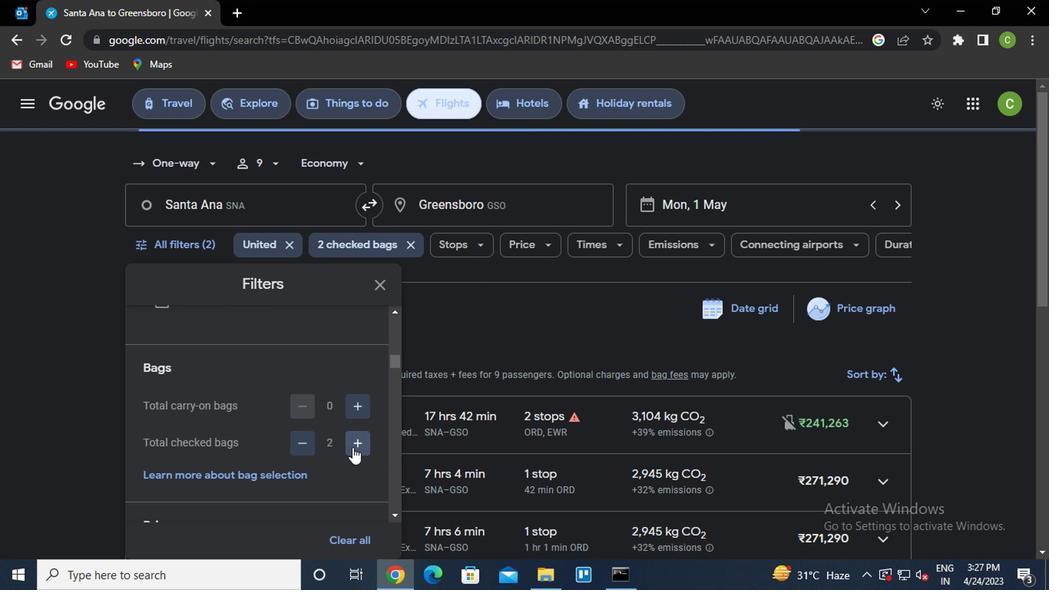 
Action: Mouse pressed left at (349, 447)
Screenshot: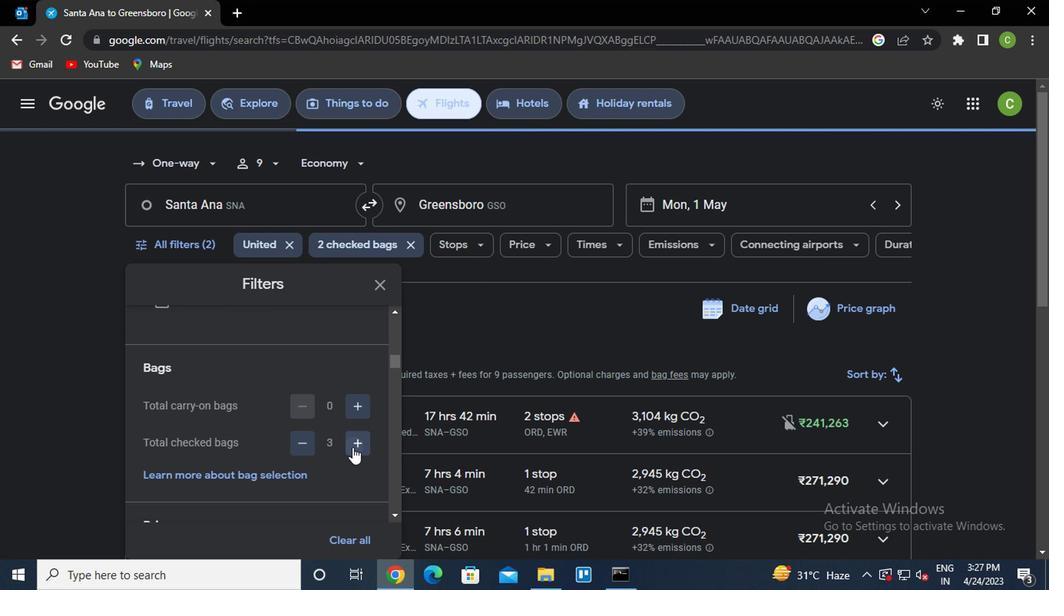 
Action: Mouse pressed left at (349, 447)
Screenshot: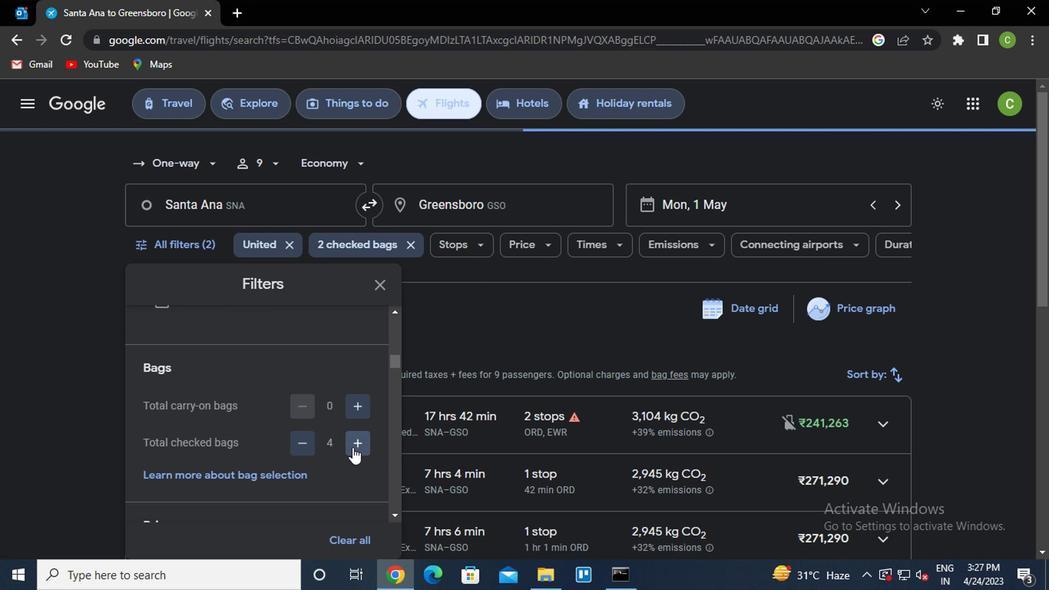 
Action: Mouse pressed left at (349, 447)
Screenshot: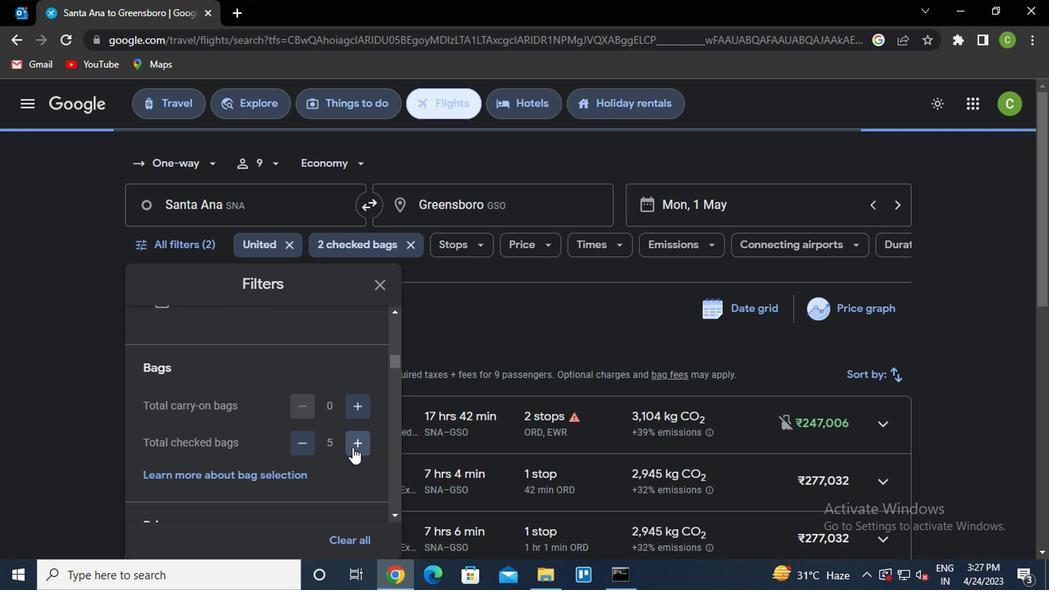 
Action: Mouse pressed left at (349, 447)
Screenshot: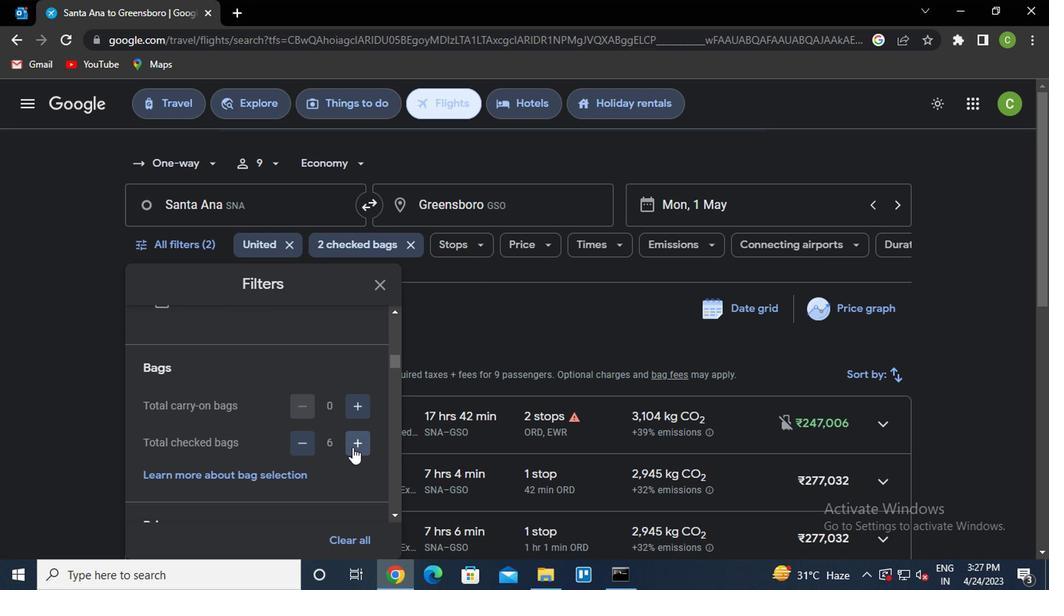 
Action: Mouse pressed left at (349, 447)
Screenshot: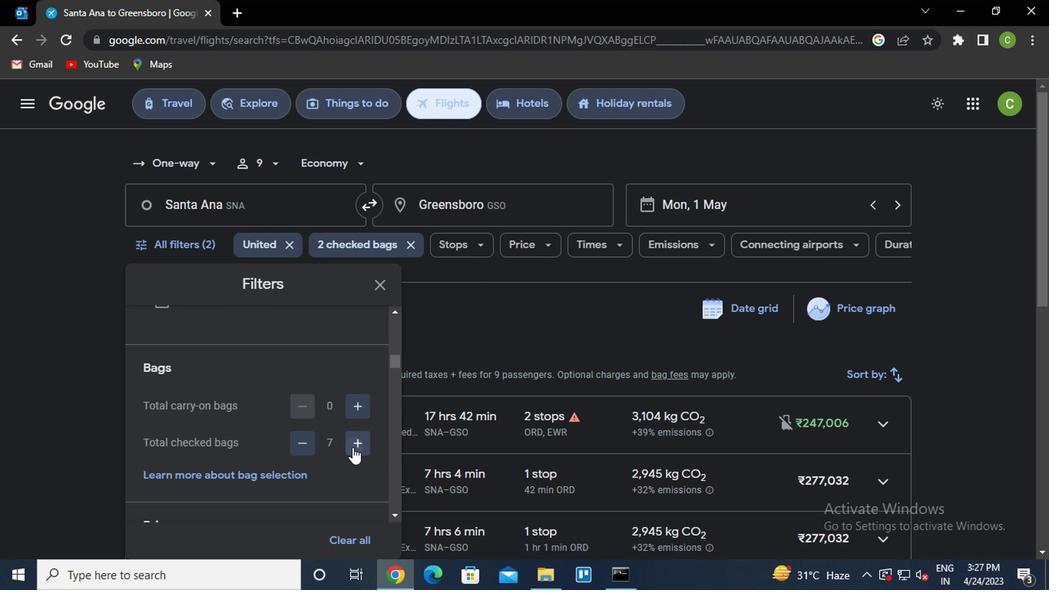 
Action: Mouse pressed left at (349, 447)
Screenshot: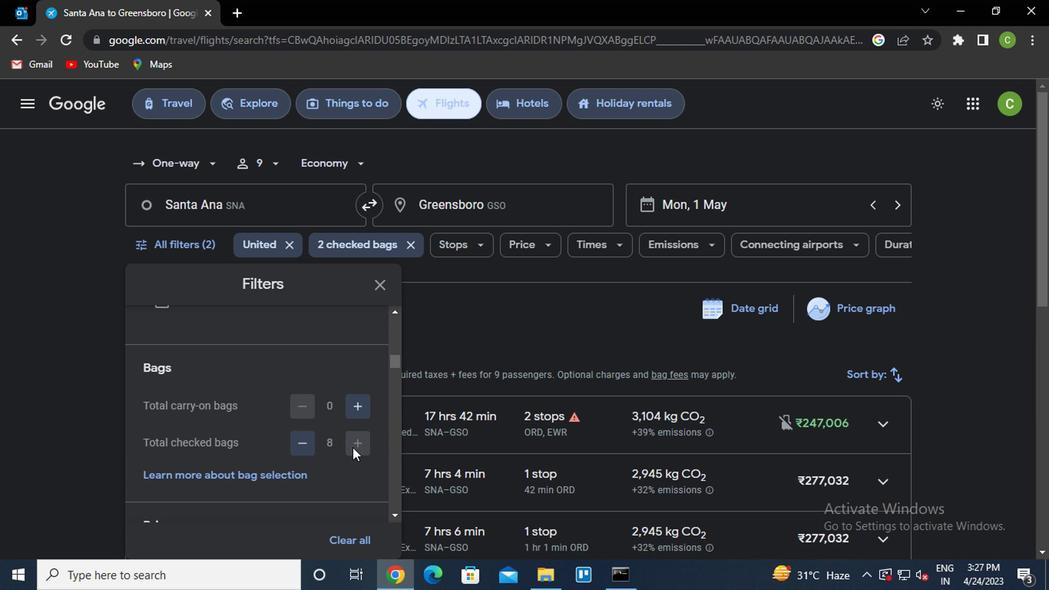 
Action: Mouse pressed left at (349, 447)
Screenshot: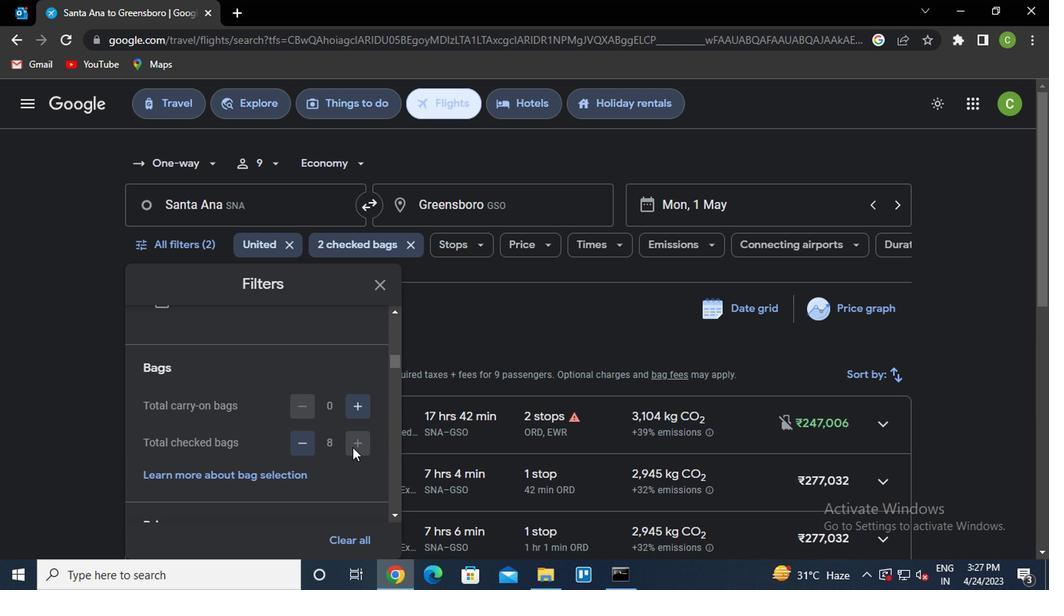 
Action: Mouse moved to (282, 449)
Screenshot: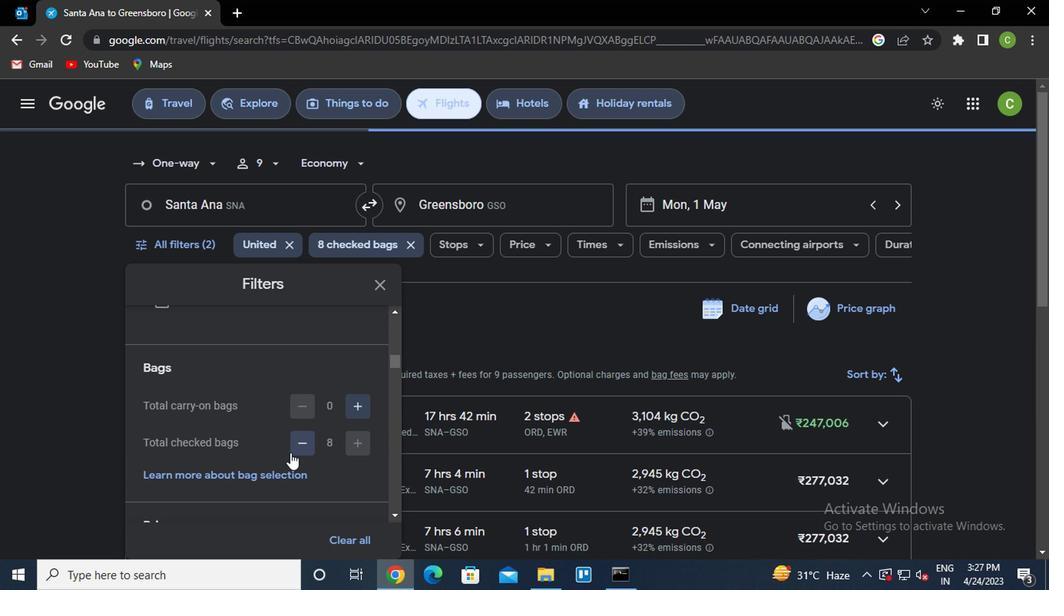 
Action: Mouse scrolled (282, 448) with delta (0, 0)
Screenshot: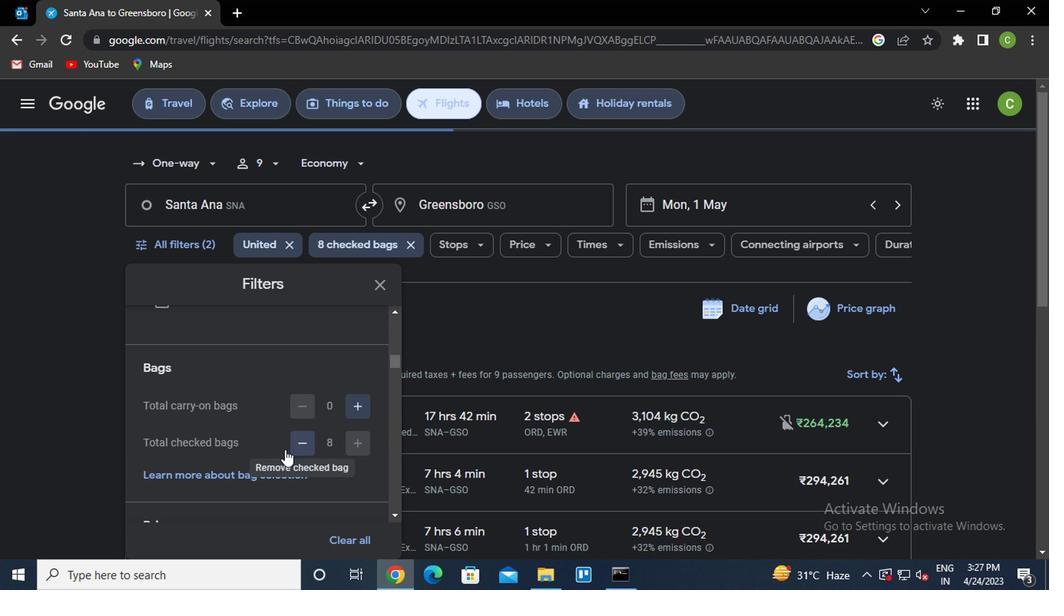 
Action: Mouse scrolled (282, 448) with delta (0, 0)
Screenshot: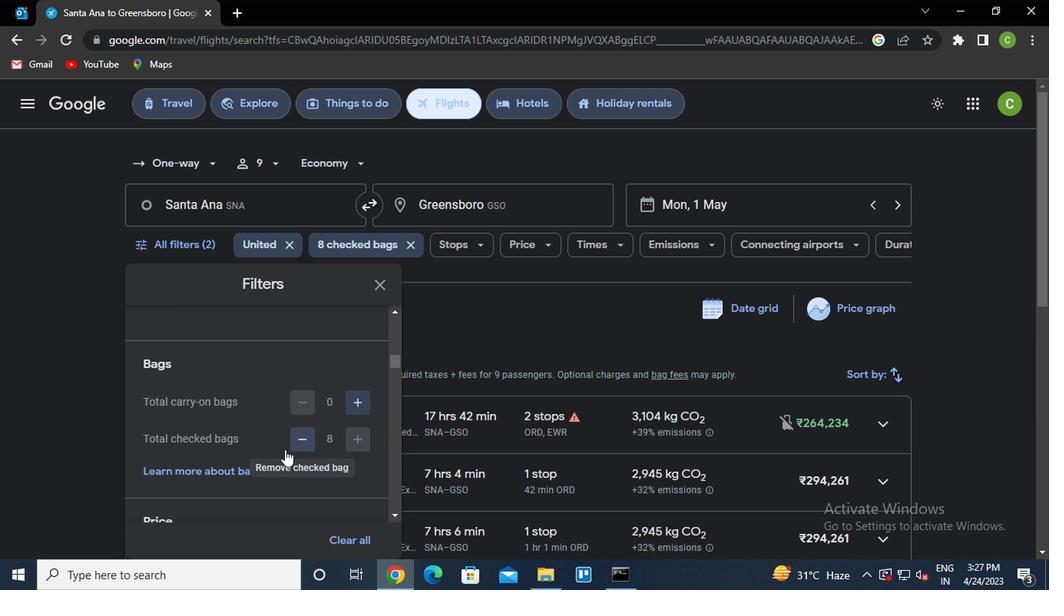 
Action: Mouse moved to (356, 438)
Screenshot: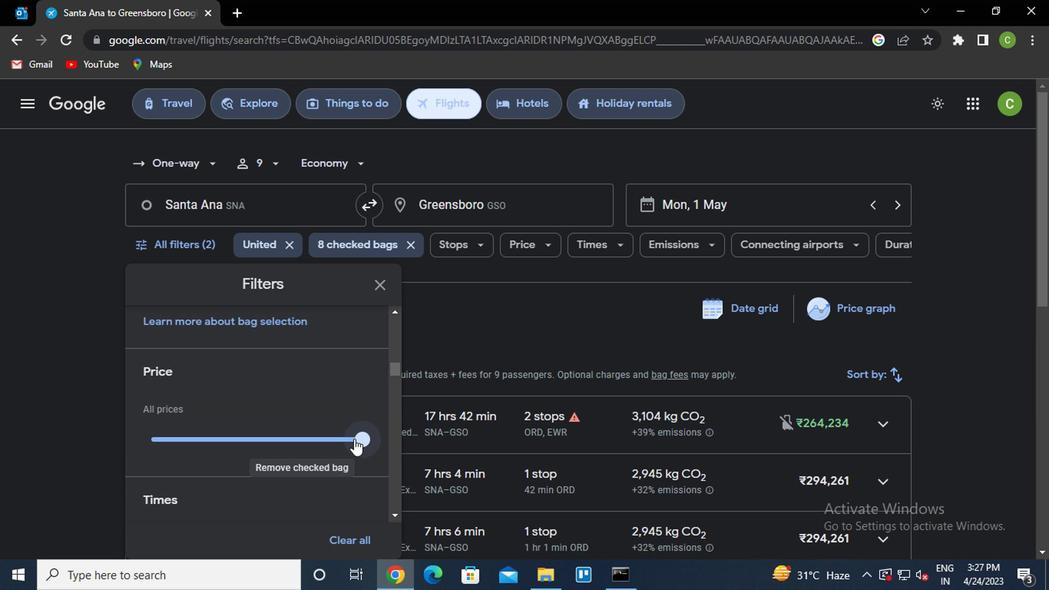 
Action: Mouse pressed left at (356, 438)
Screenshot: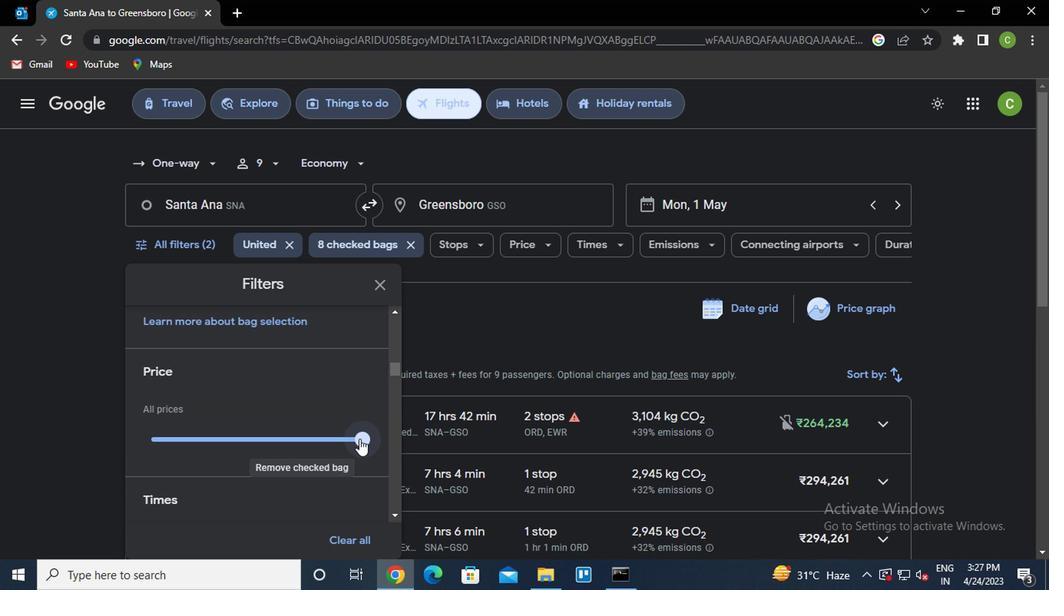 
Action: Mouse moved to (224, 464)
Screenshot: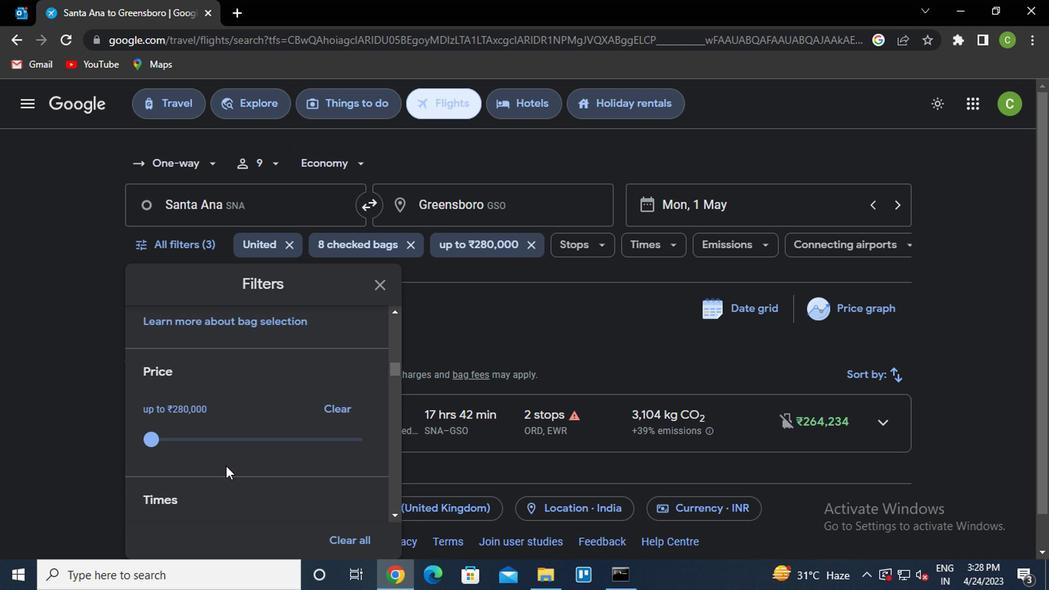 
Action: Mouse scrolled (224, 464) with delta (0, 0)
Screenshot: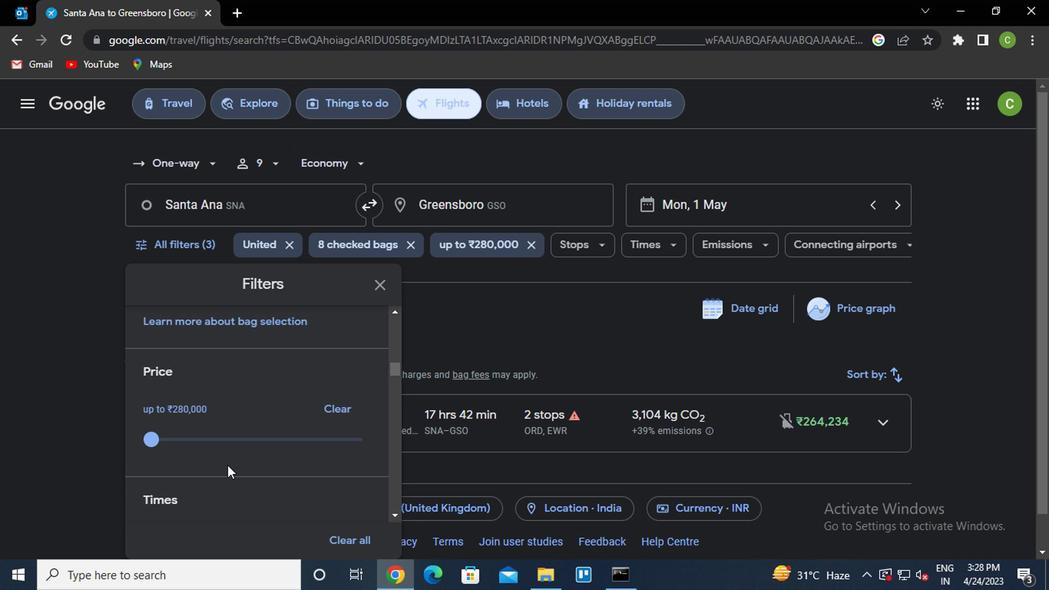 
Action: Mouse moved to (224, 464)
Screenshot: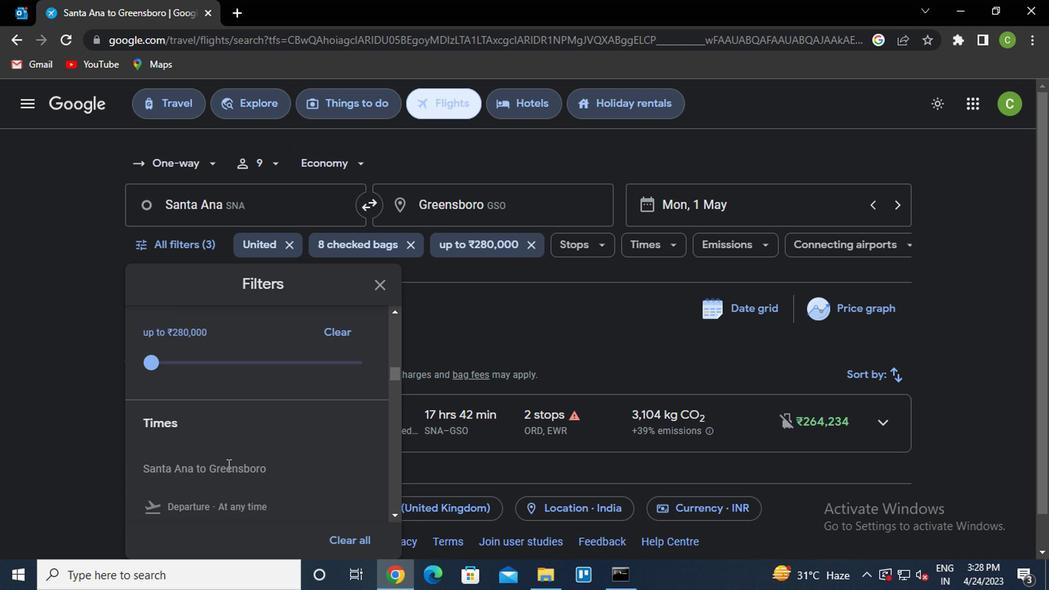 
Action: Mouse scrolled (224, 464) with delta (0, 0)
Screenshot: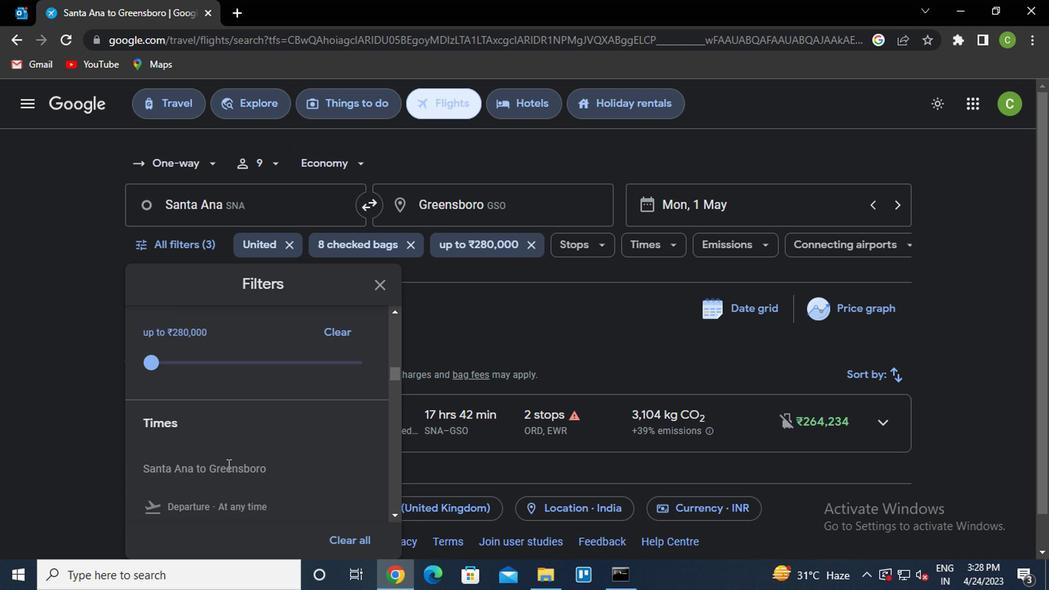 
Action: Mouse scrolled (224, 464) with delta (0, 0)
Screenshot: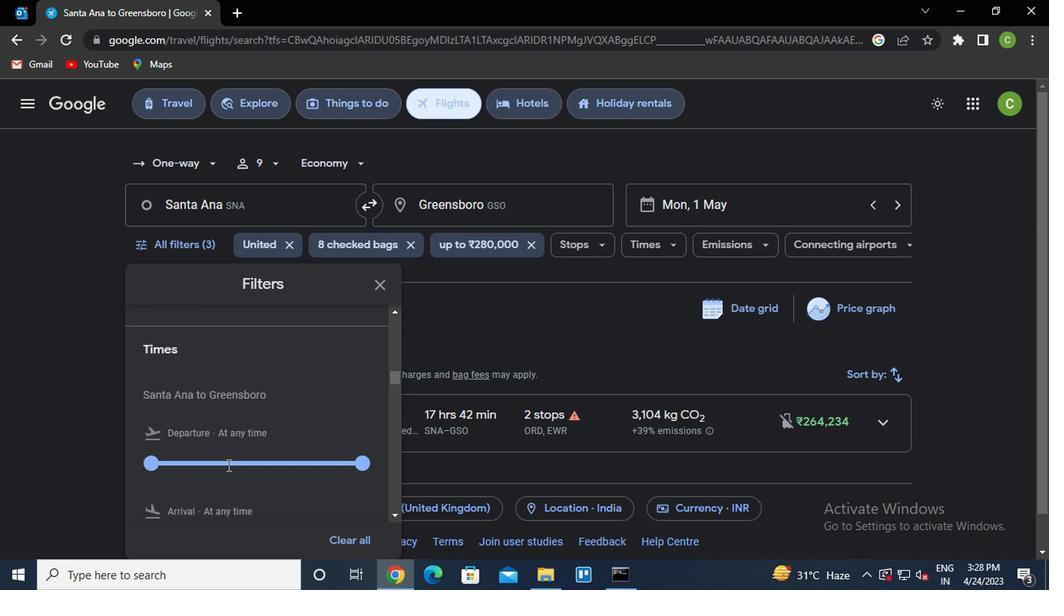 
Action: Mouse moved to (154, 387)
Screenshot: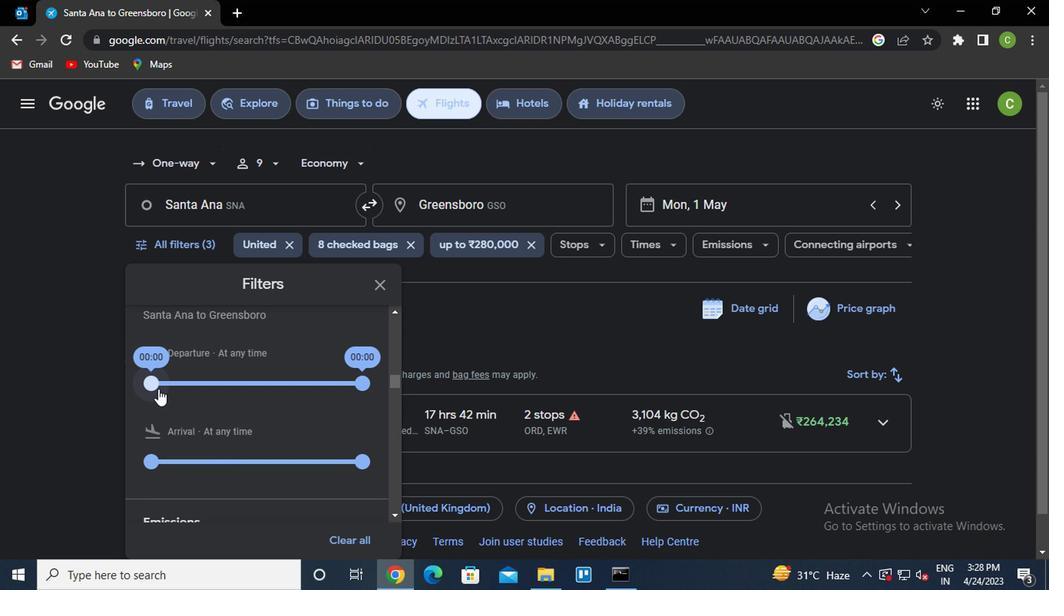 
Action: Mouse pressed left at (154, 387)
Screenshot: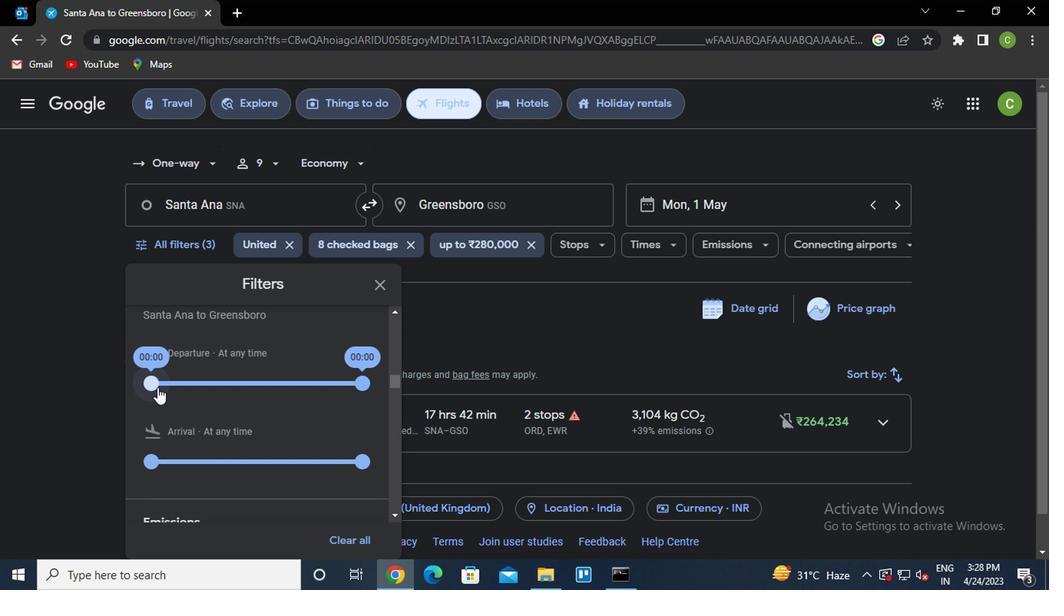 
Action: Mouse moved to (358, 385)
Screenshot: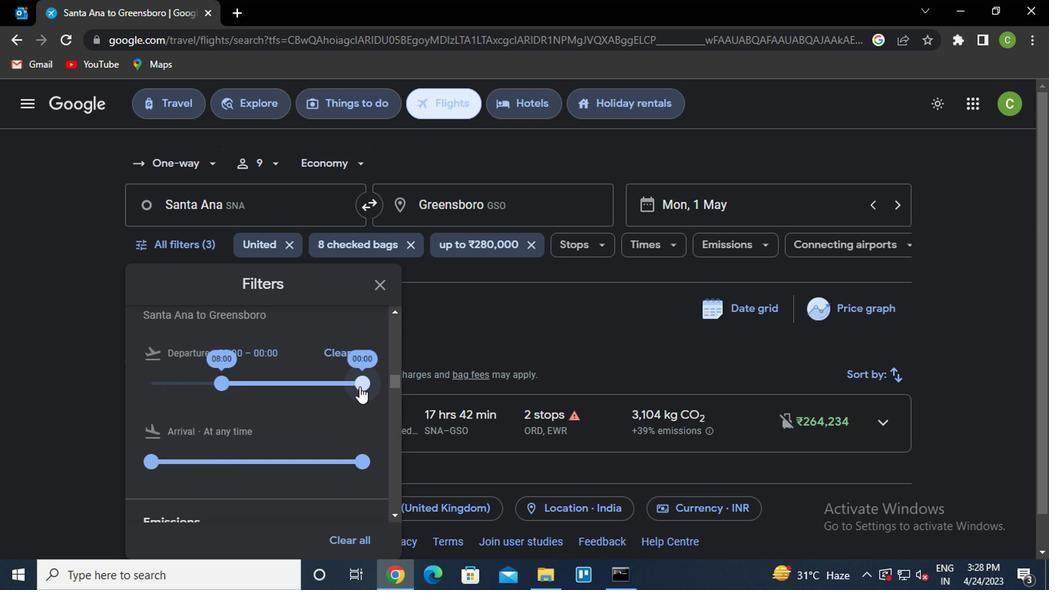 
Action: Mouse pressed left at (358, 385)
Screenshot: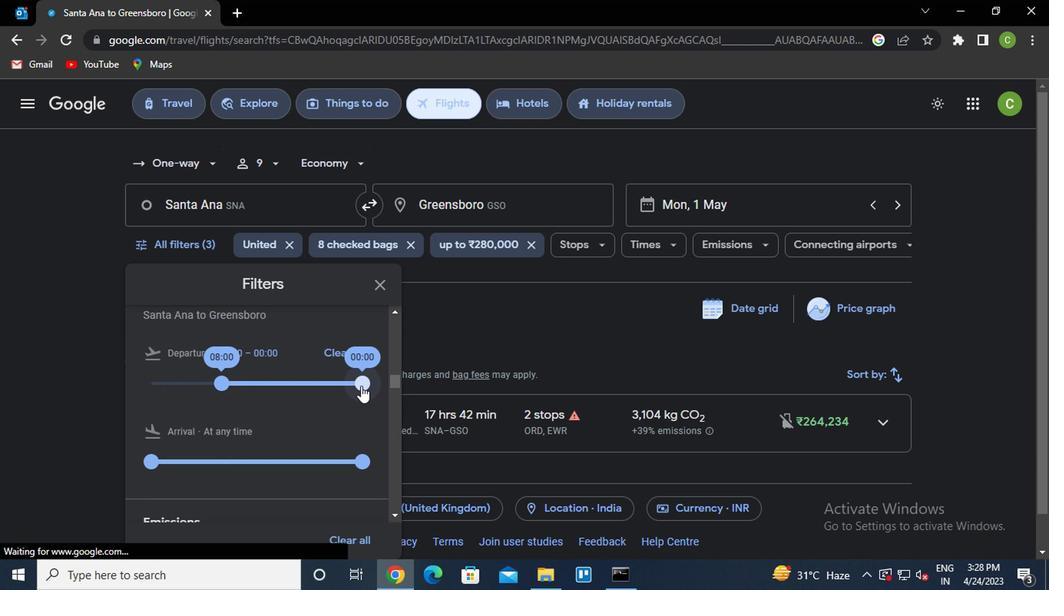 
Action: Mouse moved to (376, 292)
Screenshot: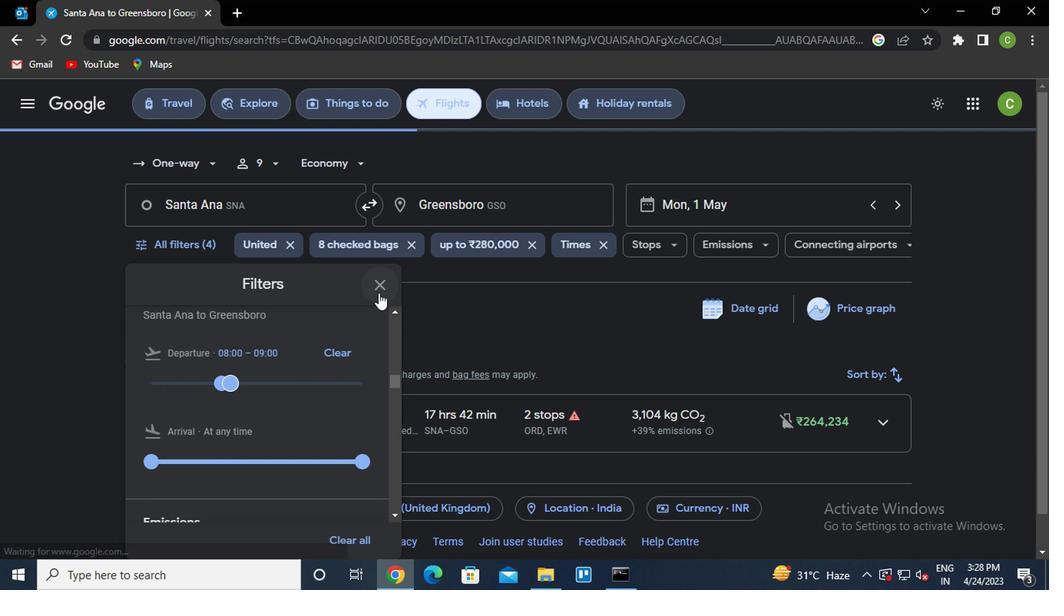 
Action: Mouse pressed left at (376, 292)
Screenshot: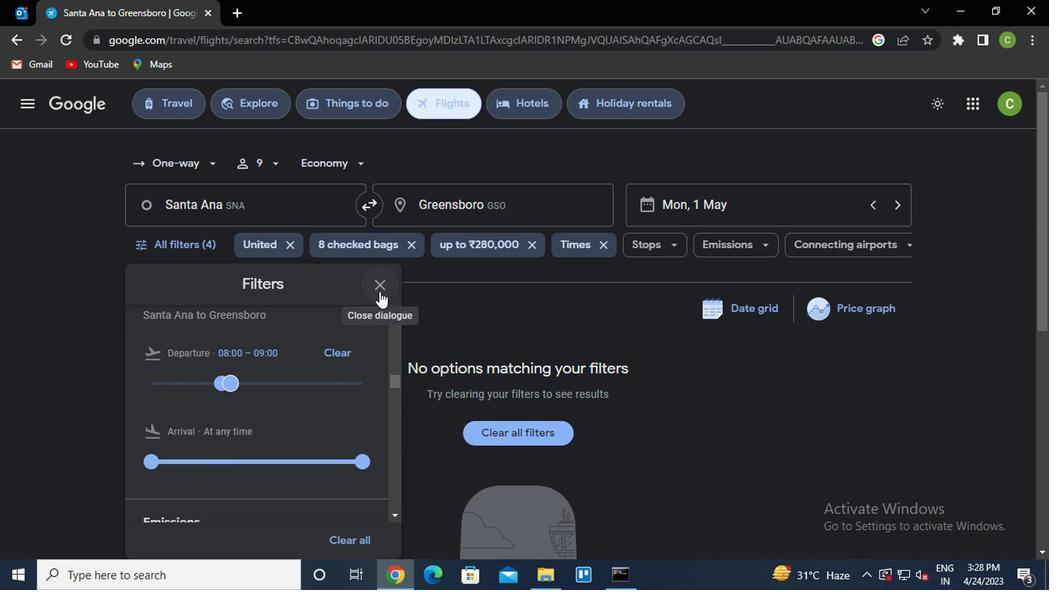 
Action: Mouse moved to (500, 374)
Screenshot: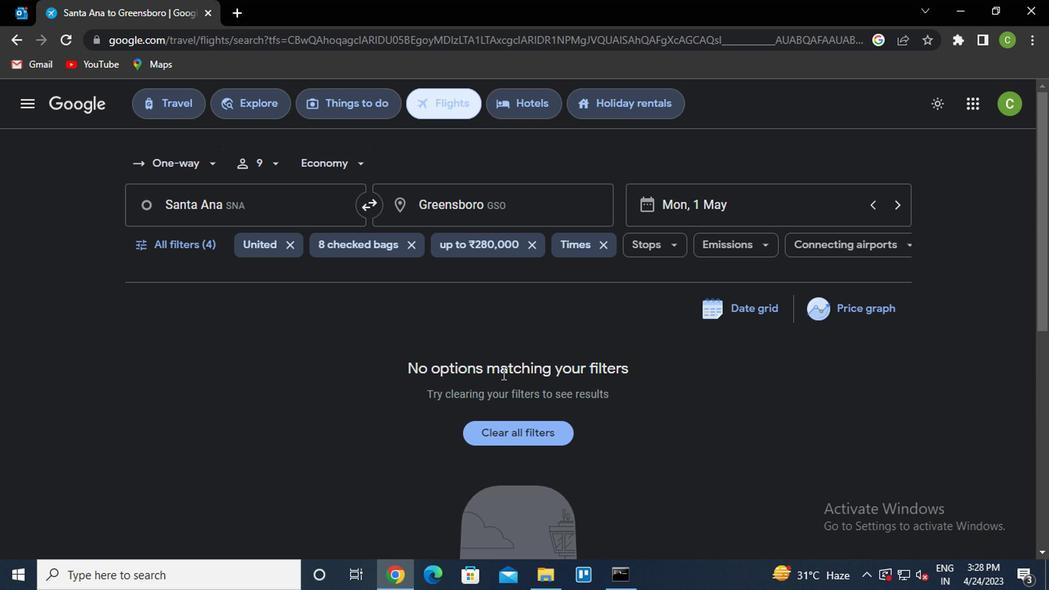 
